 Task: Create an event for the DIY craft session.
Action: Mouse moved to (316, 297)
Screenshot: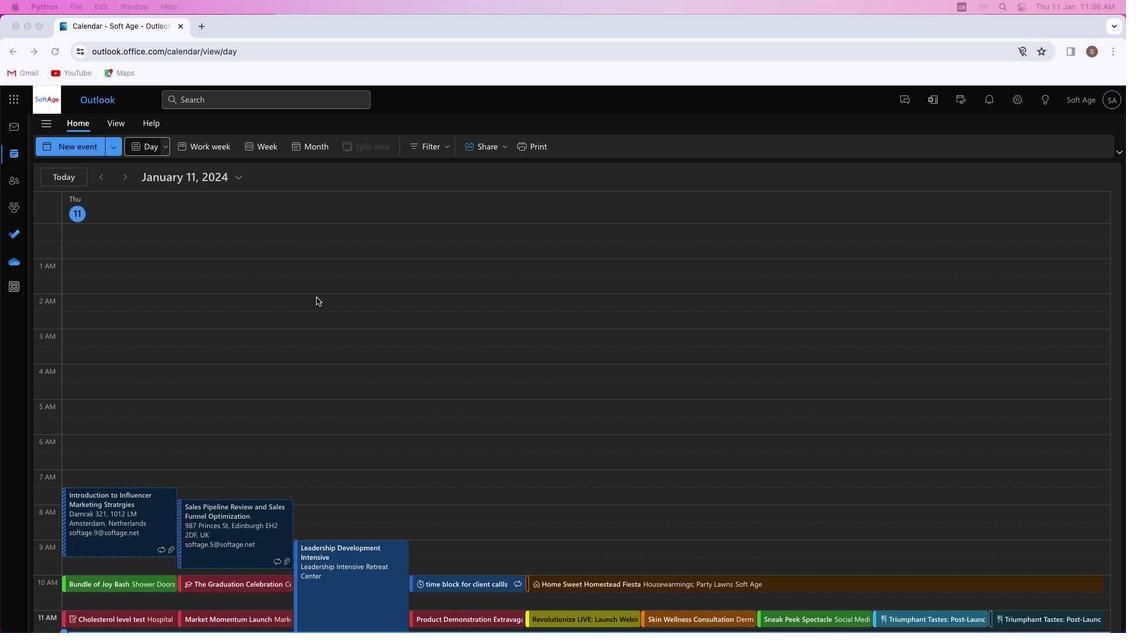 
Action: Mouse pressed left at (316, 297)
Screenshot: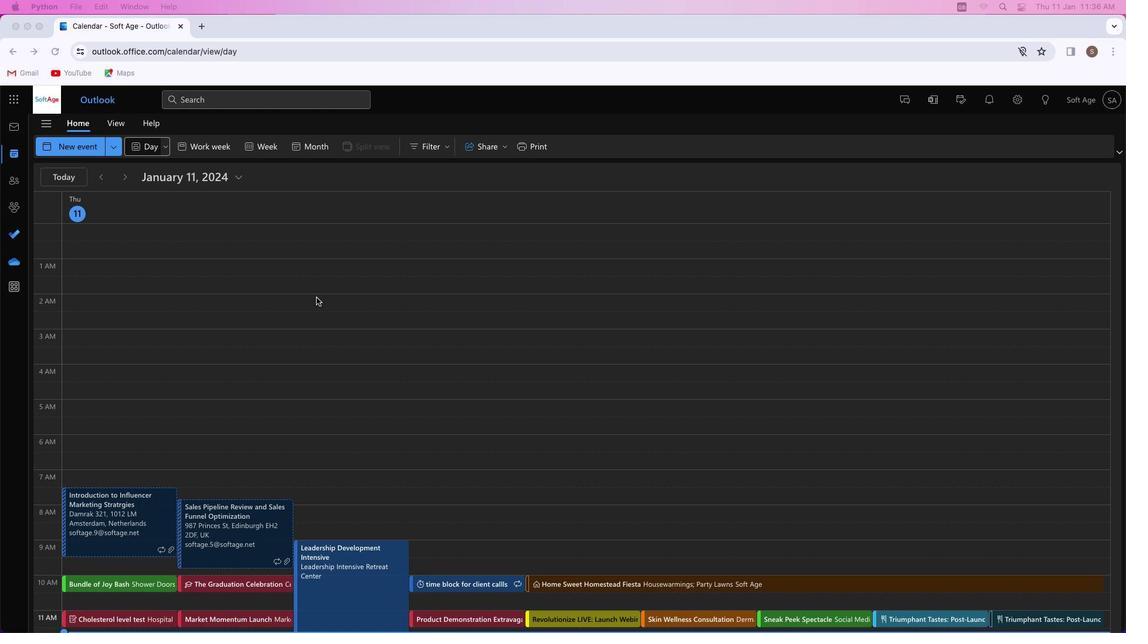 
Action: Mouse moved to (84, 145)
Screenshot: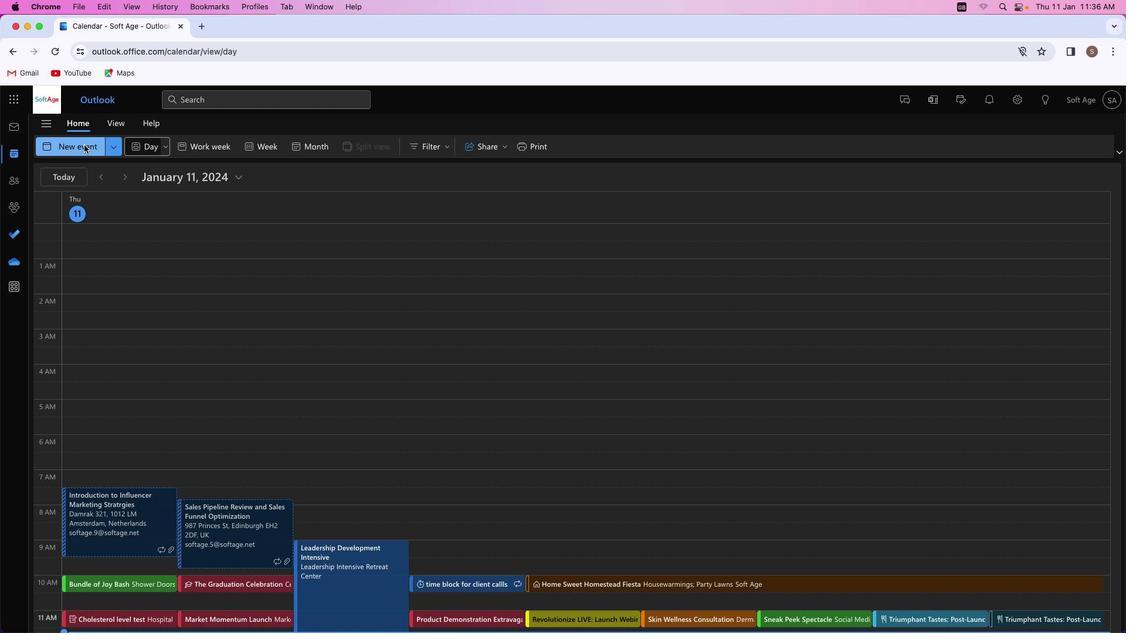 
Action: Mouse pressed left at (84, 145)
Screenshot: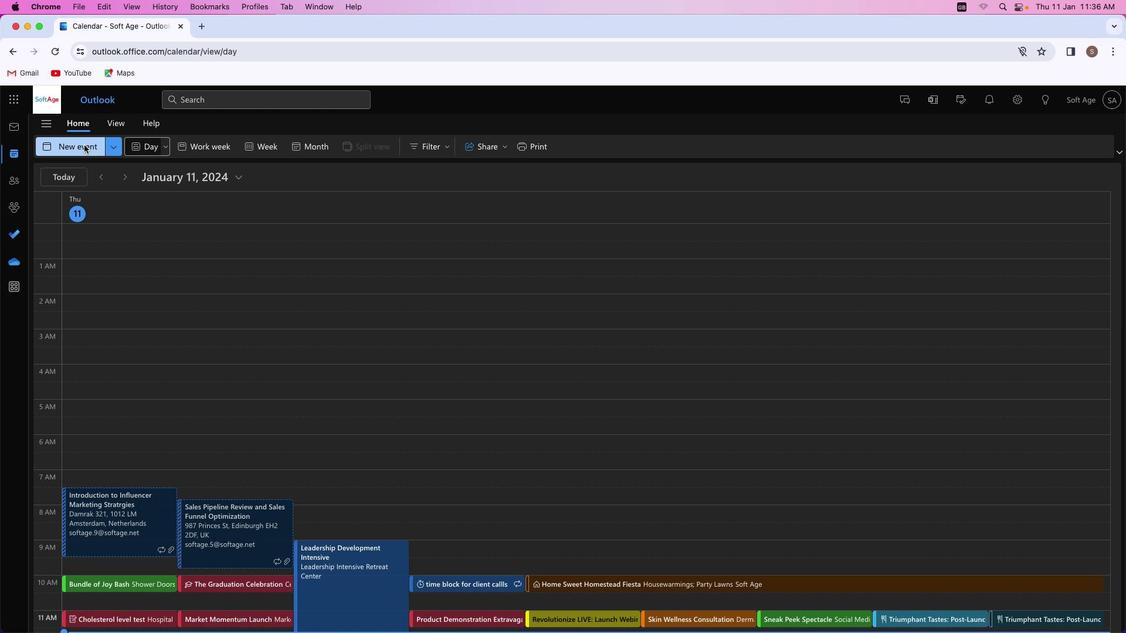 
Action: Mouse moved to (307, 213)
Screenshot: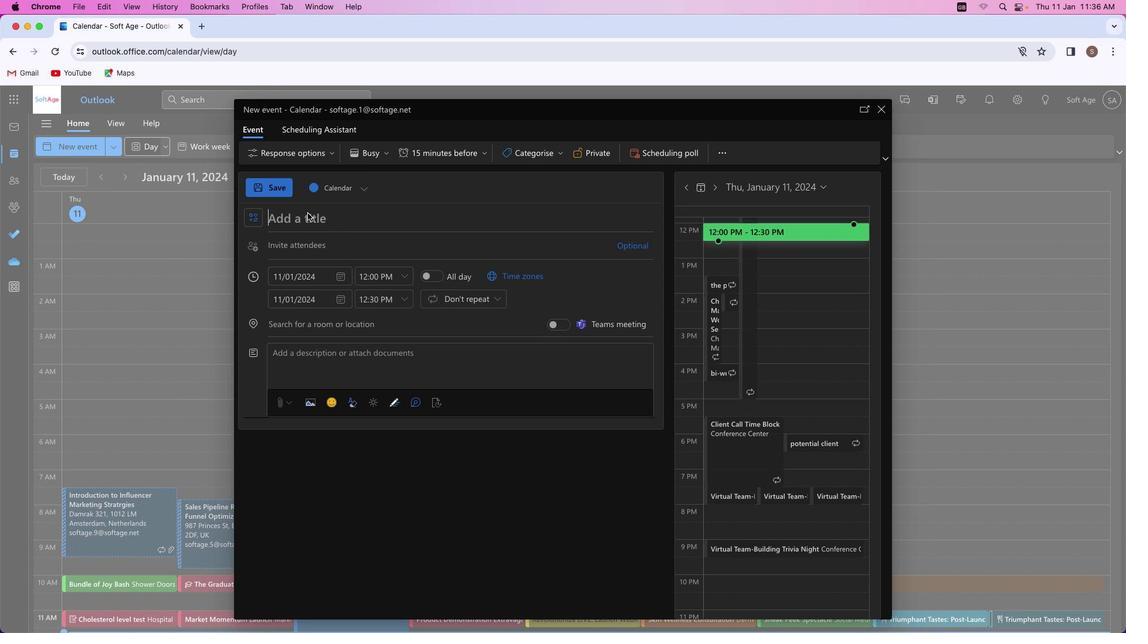 
Action: Mouse pressed left at (307, 213)
Screenshot: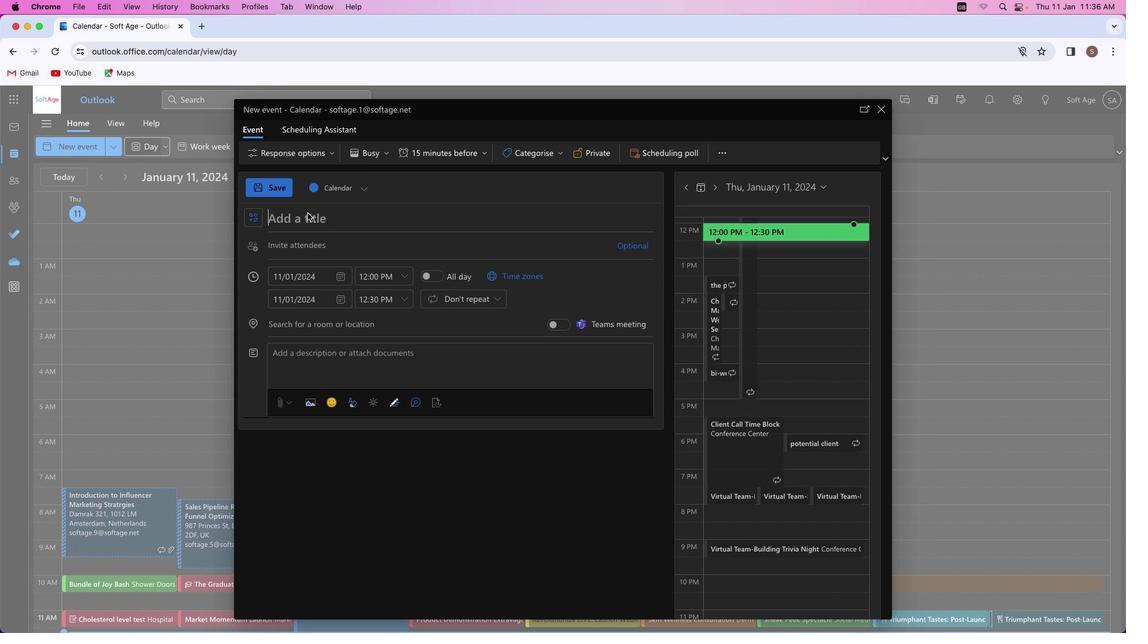 
Action: Mouse moved to (307, 215)
Screenshot: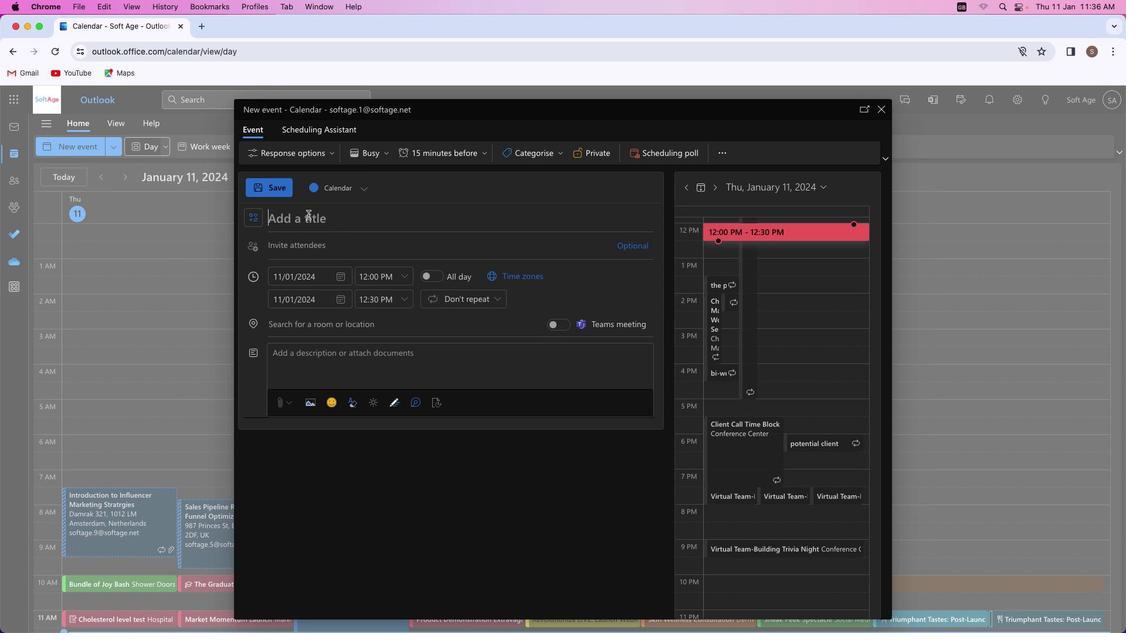 
Action: Key pressed Key.caps_lock'D''I''Y'Key.space'C'Key.caps_lock'r''a''f''t''i''n''g'Key.spaceKey.shift'E''x''t''r''a''v''a''g''a''n''z''a'
Screenshot: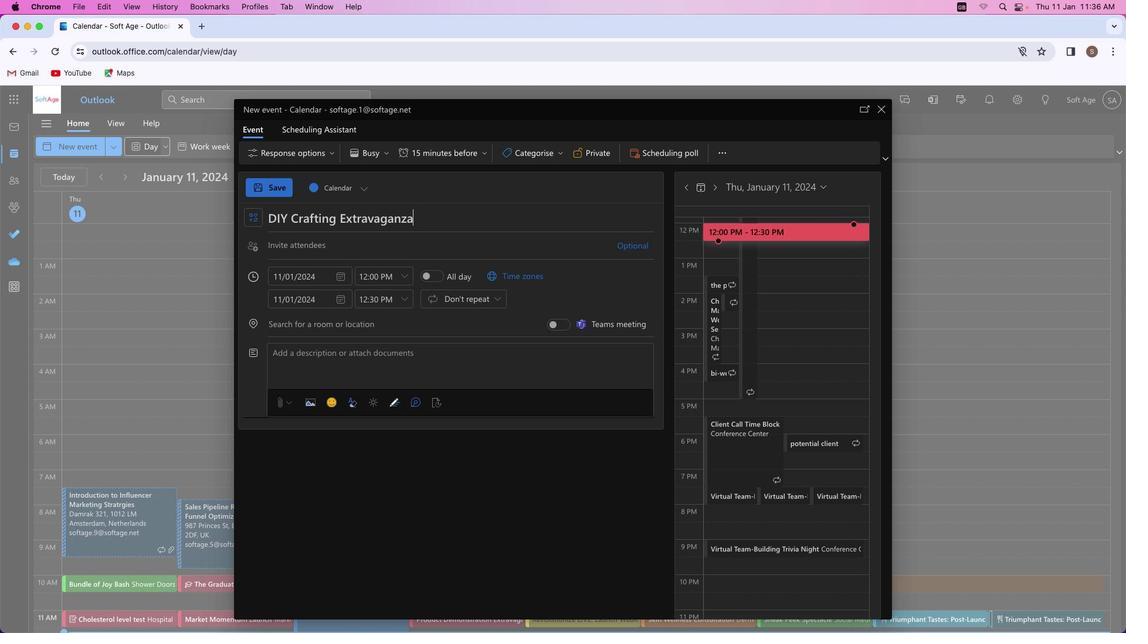
Action: Mouse moved to (305, 353)
Screenshot: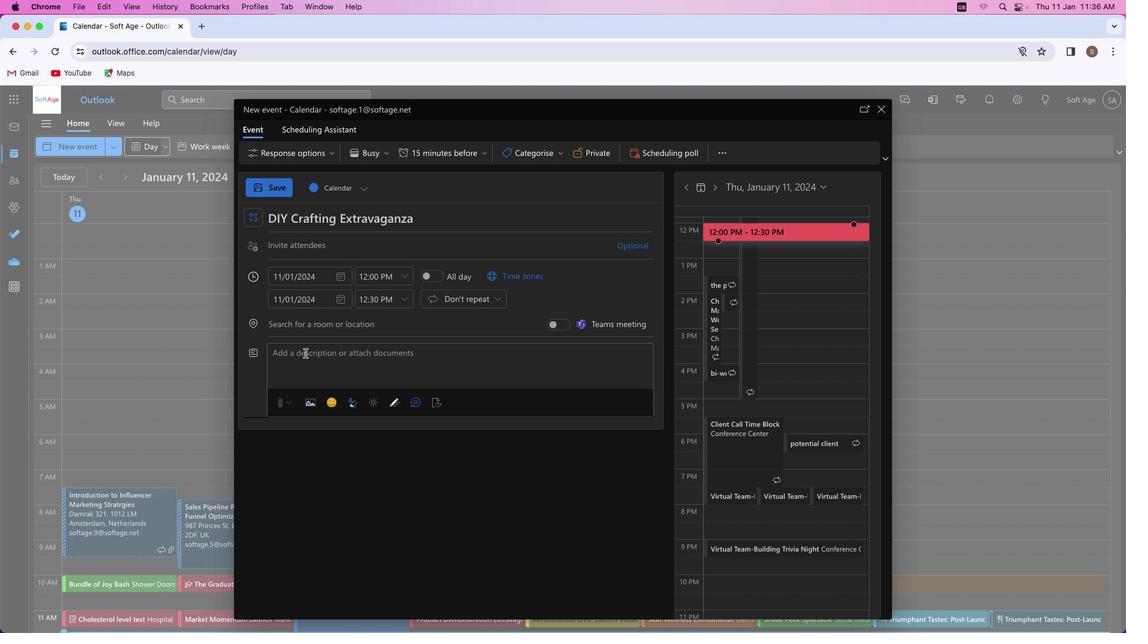 
Action: Mouse pressed left at (305, 353)
Screenshot: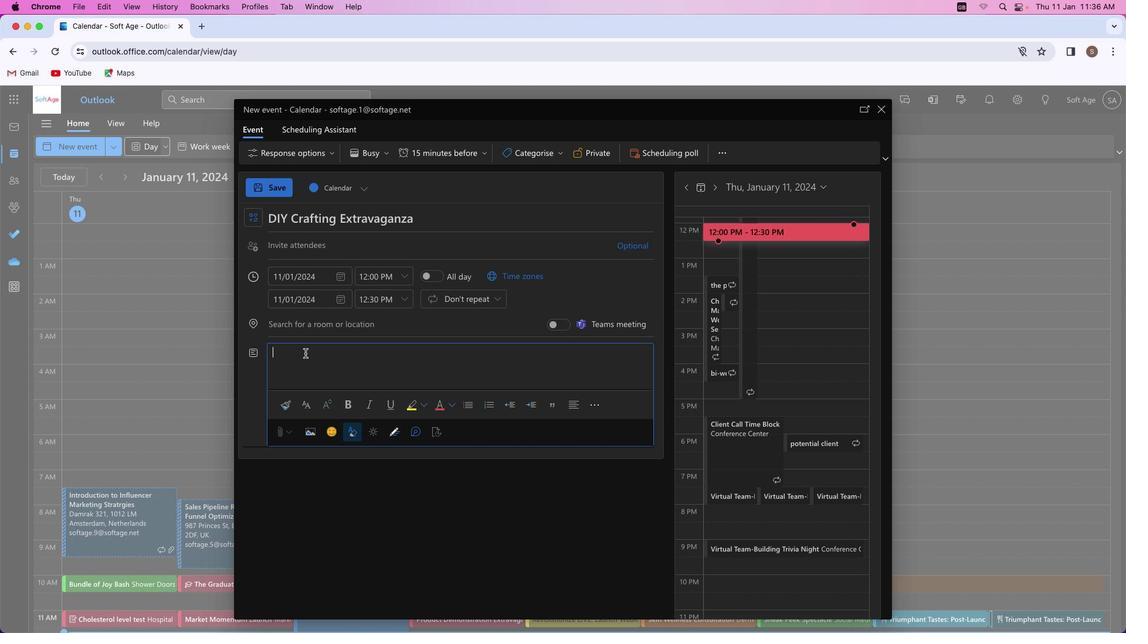 
Action: Mouse moved to (304, 353)
Screenshot: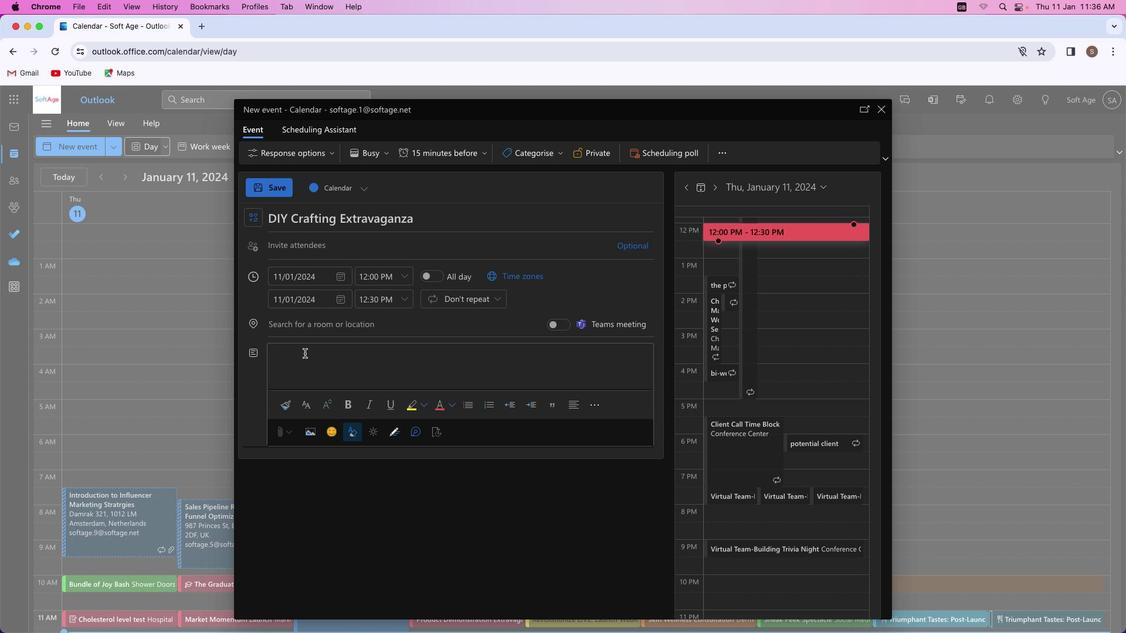 
Action: Key pressed Key.shift_r'U''n''l''e''a''s''h'Key.space'y''o''u''r'Key.space'c''r''e''a''t''i''v''i''t''y'Key.space'a''t'Key.space'y''o''u''r'Key.spaceKey.leftKey.leftKey.leftKey.leftKey.backspaceKey.rightKey.rightKey.rightKey.spaceKey.caps_lock'D''I''Y'Key.spaceKey.caps_lock'c''r''a''f''t'Key.space's''e''s''s''i''o''n'Key.shift'!'Key.spaceKey.shift_r'J''o''i''n'Key.space'i''n'Key.space't''h''e'Key.space'f''u''n'','Key.space'e''x''p''l''o''r''e'Key.space'e''n''d''l''e''s''s'Key.space'p''o''s''s''i''b''i''l''i''t''i''e''s'','Key.space'a''n''d'Key.space'c''r''a''f''t'Key.space'u''n''i''q''u''e'Key.space't''r''e''a''s''u''r''e''s''.'Key.space'a'Key.space'd''e''l''i''g''h''t''f''u''l'Key.space'e''x''p''e''r''i''e''n''c''e'Key.space'a''w''a''i''t''s'Key.space'f''o''r'Key.space'a''l''l'Key.space'c''r''a''f''t'Key.space'e''n''t''h''u''s''i''a''s''t''s'Key.shift'!'
Screenshot: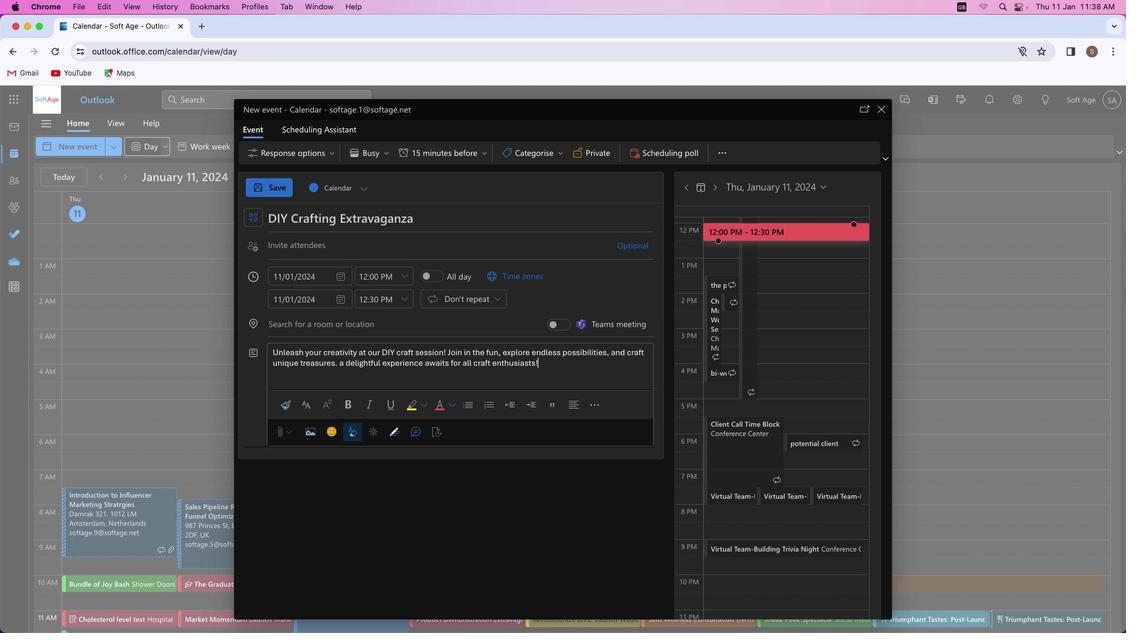 
Action: Mouse moved to (442, 352)
Screenshot: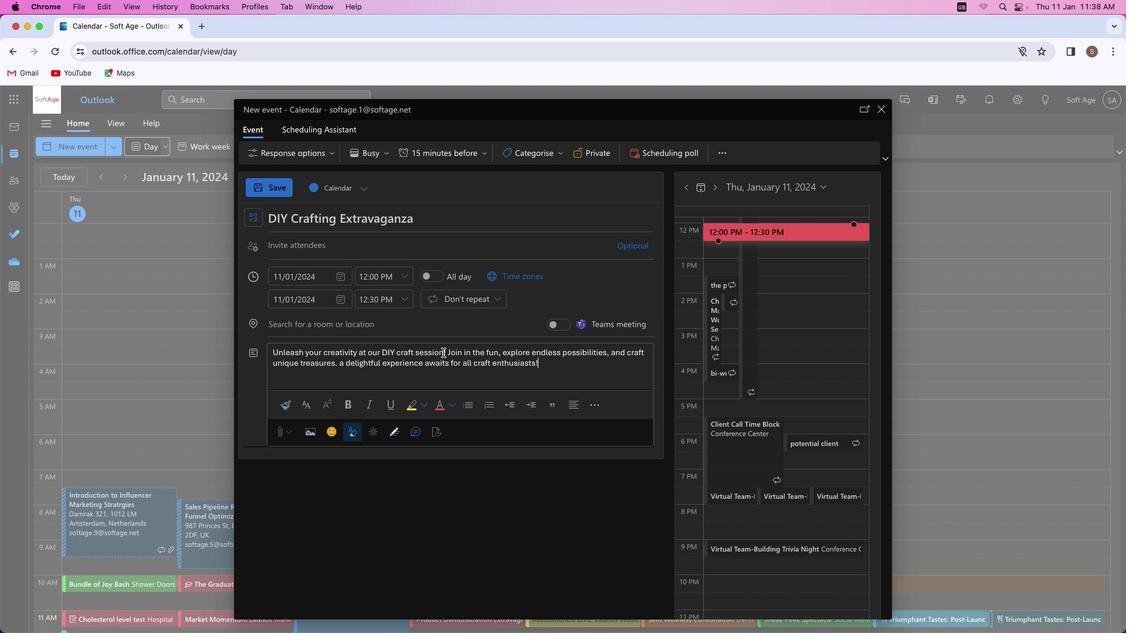 
Action: Mouse pressed left at (442, 352)
Screenshot: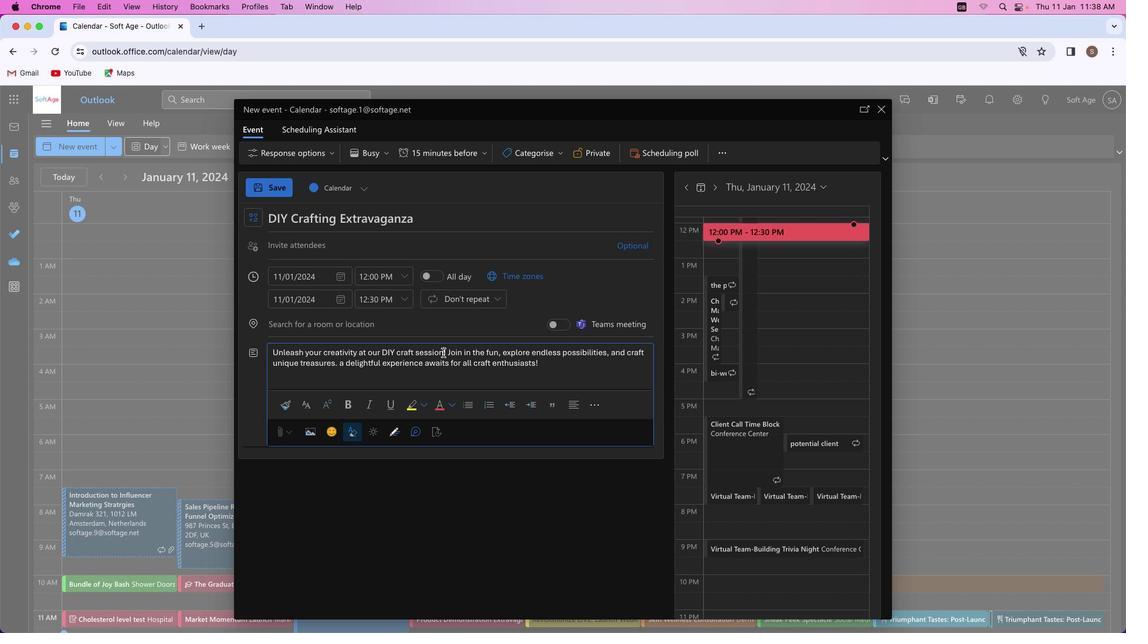 
Action: Mouse moved to (344, 402)
Screenshot: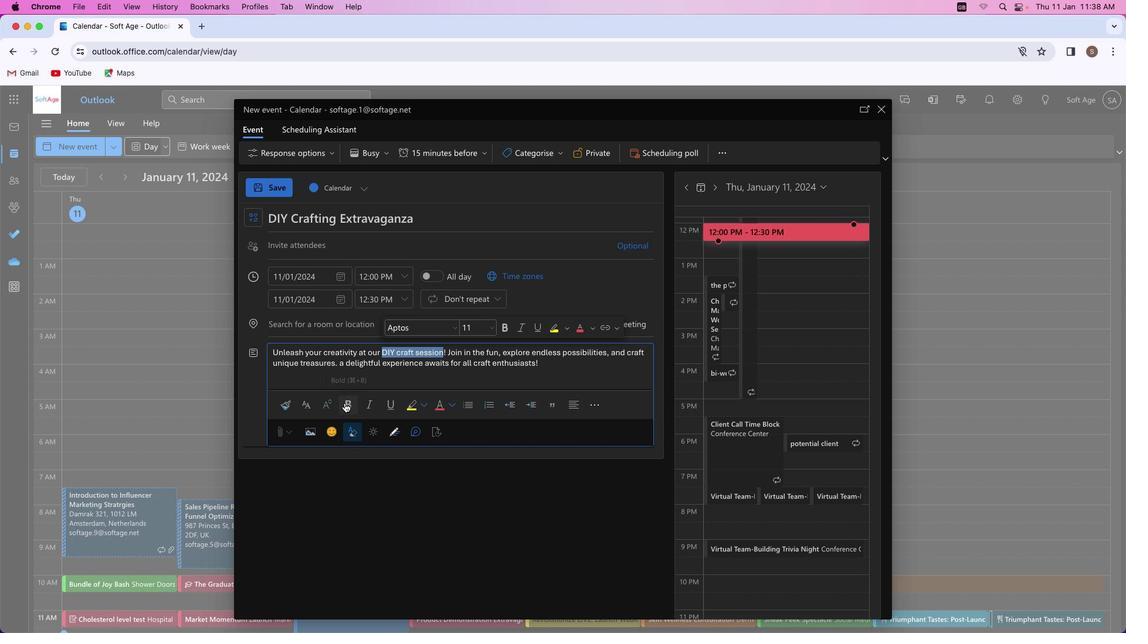 
Action: Mouse pressed left at (344, 402)
Screenshot: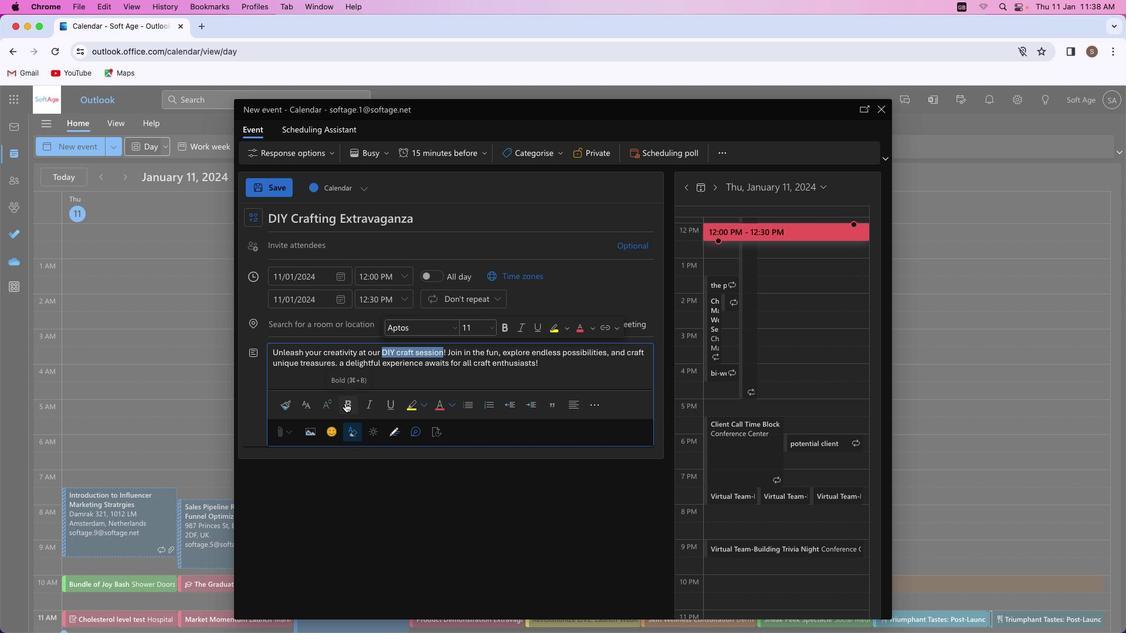 
Action: Mouse moved to (367, 406)
Screenshot: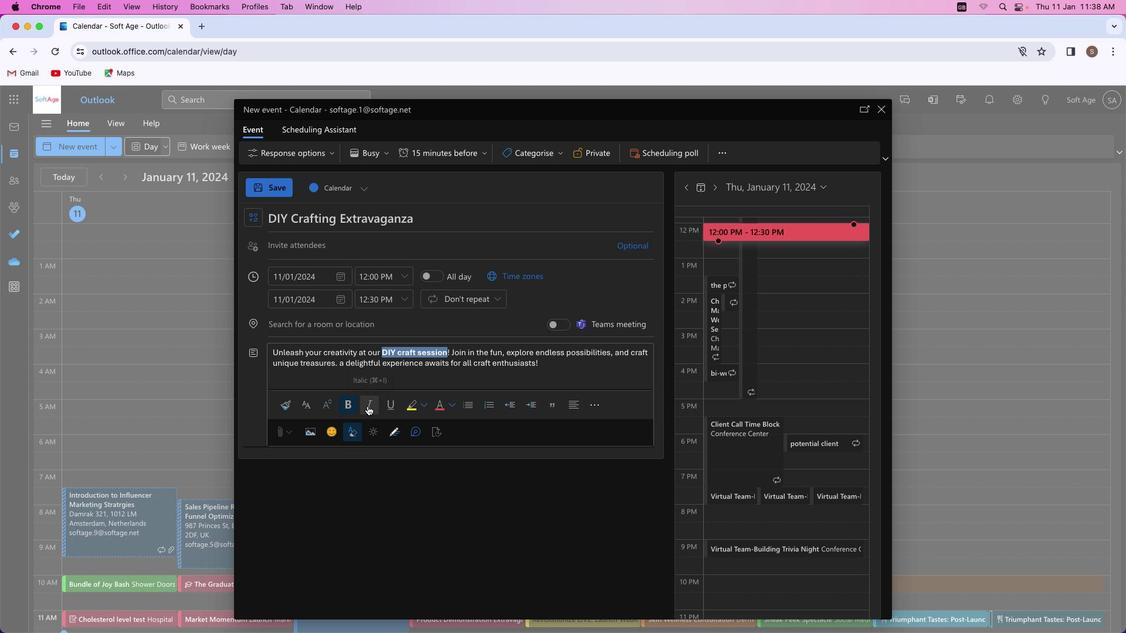 
Action: Mouse pressed left at (367, 406)
Screenshot: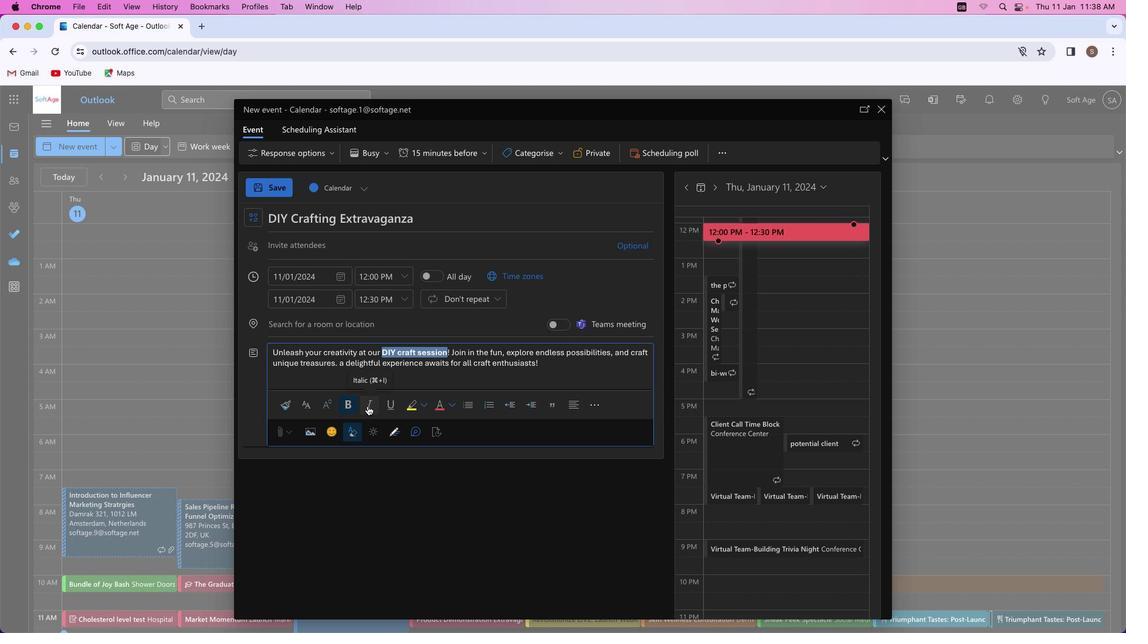 
Action: Mouse moved to (454, 406)
Screenshot: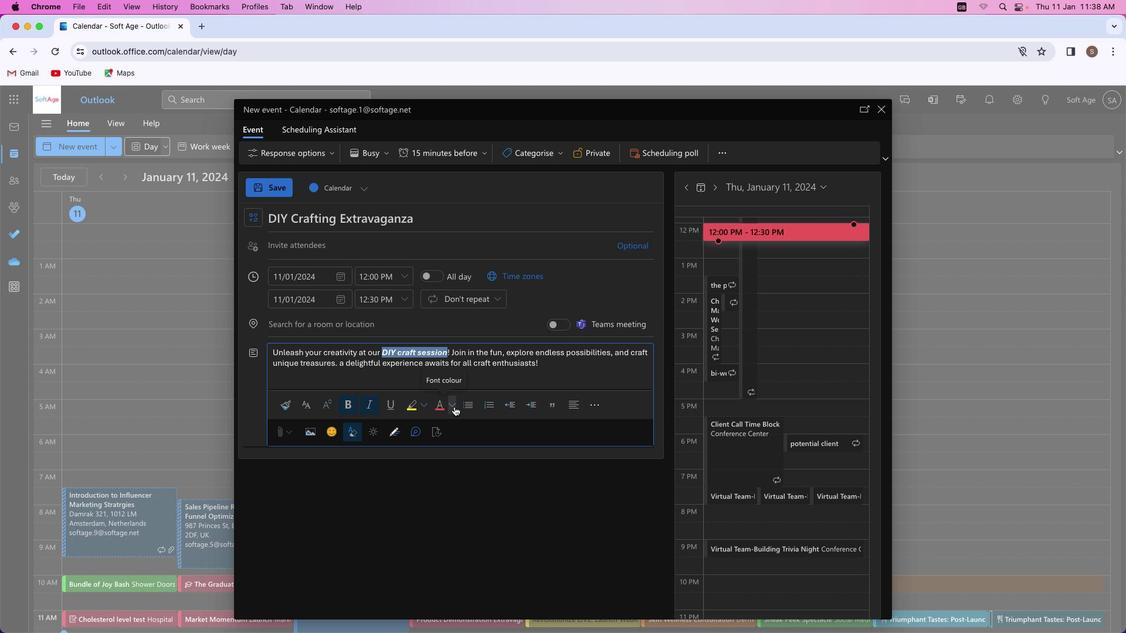
Action: Mouse pressed left at (454, 406)
Screenshot: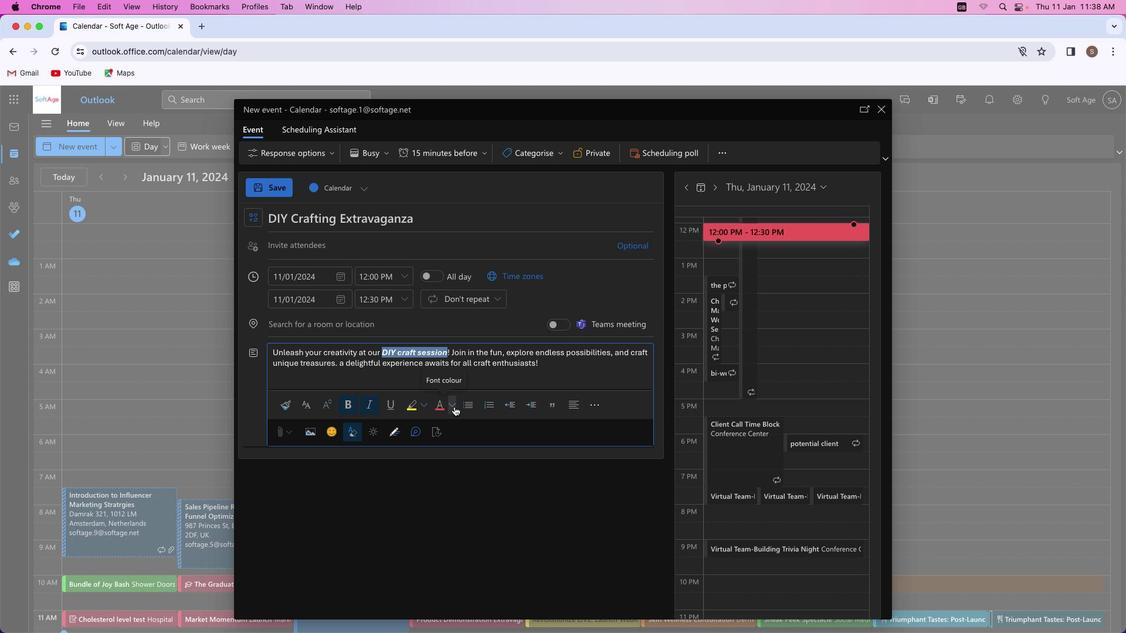 
Action: Mouse moved to (444, 433)
Screenshot: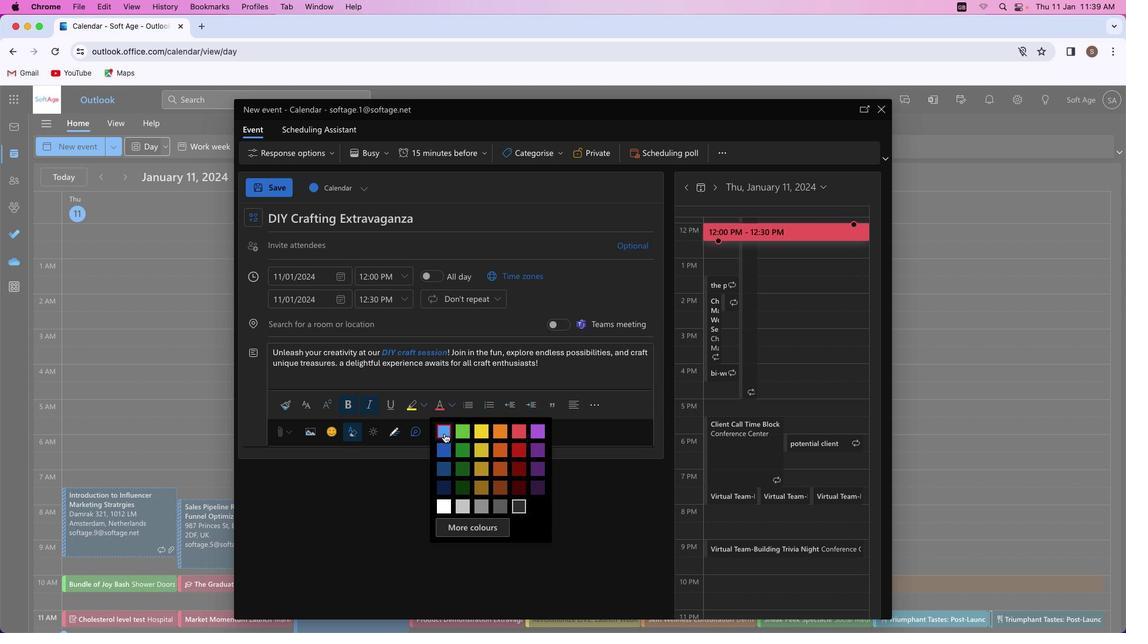 
Action: Mouse pressed left at (444, 433)
Screenshot: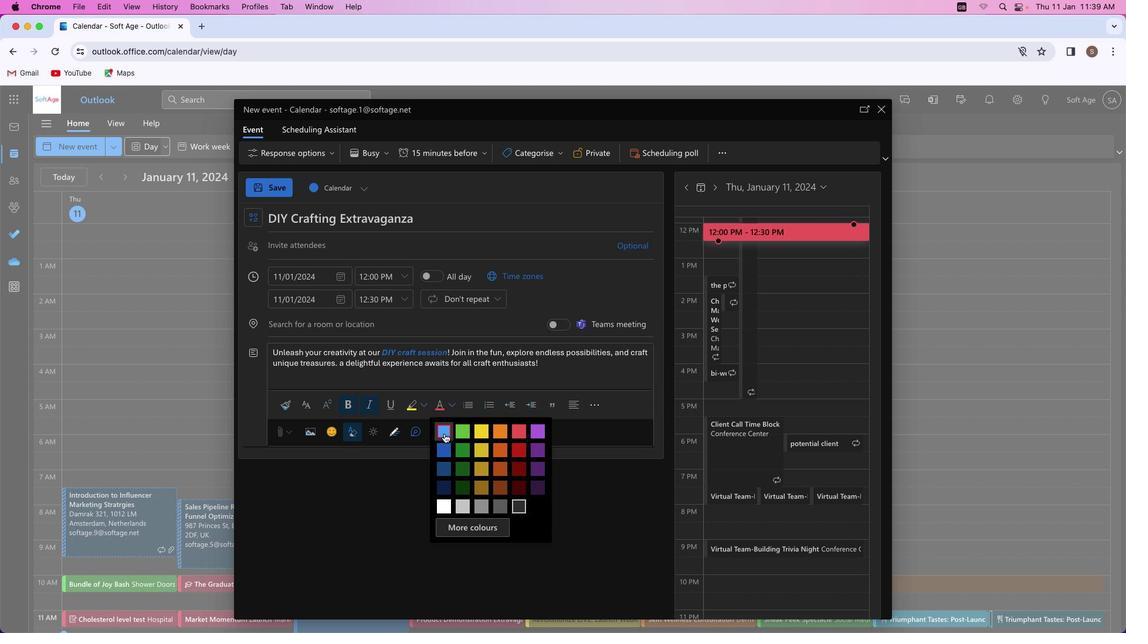 
Action: Mouse moved to (550, 353)
Screenshot: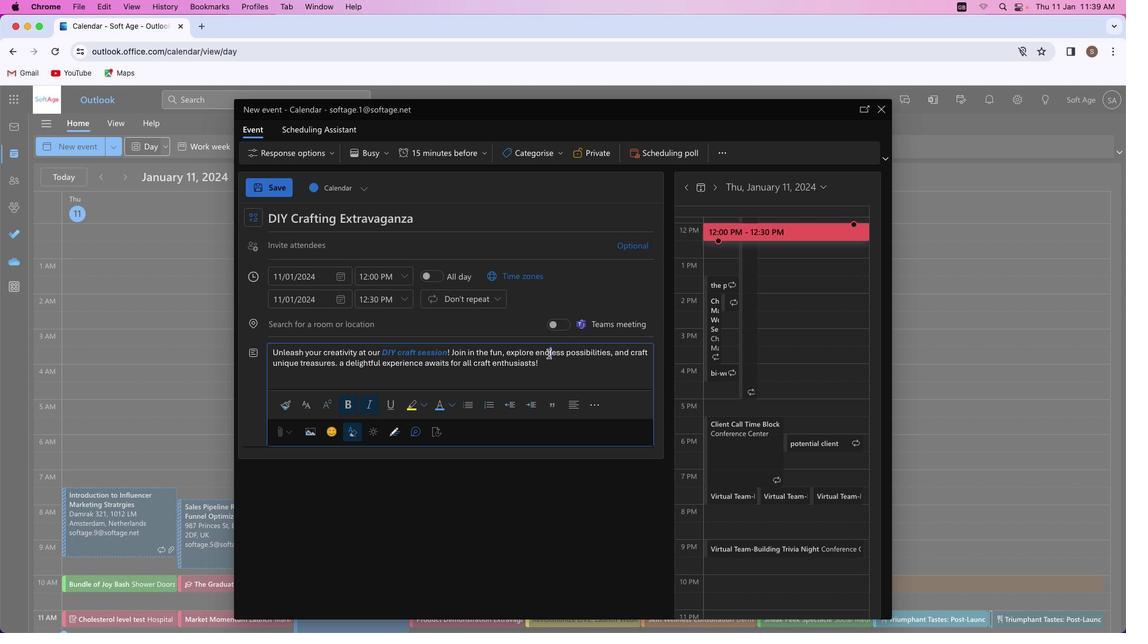 
Action: Mouse pressed left at (550, 353)
Screenshot: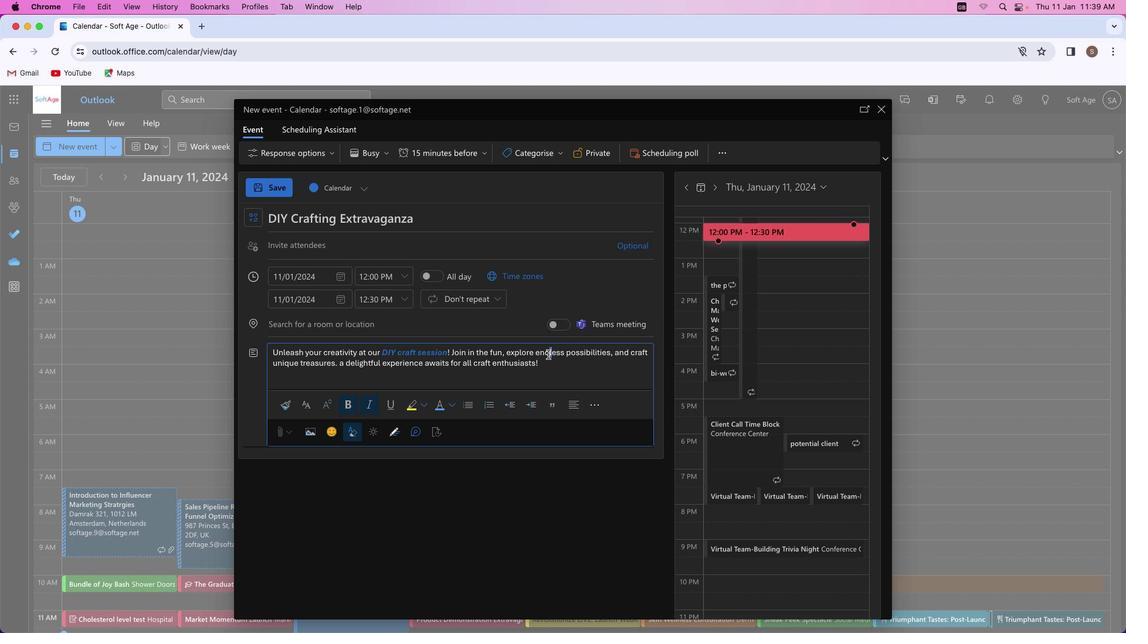 
Action: Mouse moved to (540, 365)
Screenshot: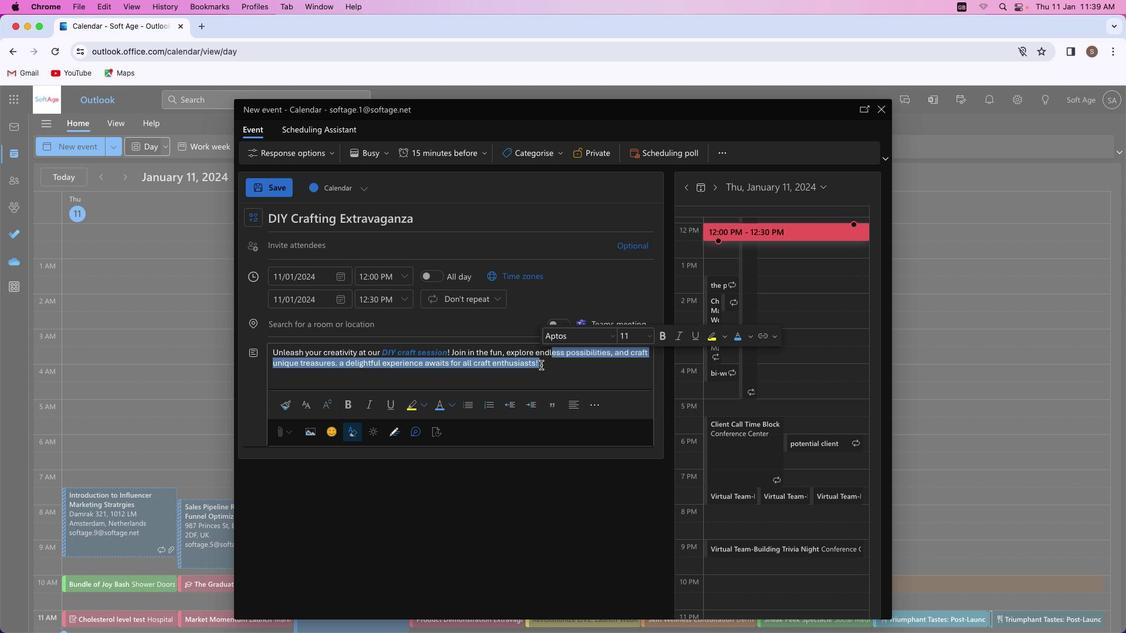 
Action: Mouse pressed left at (540, 365)
Screenshot: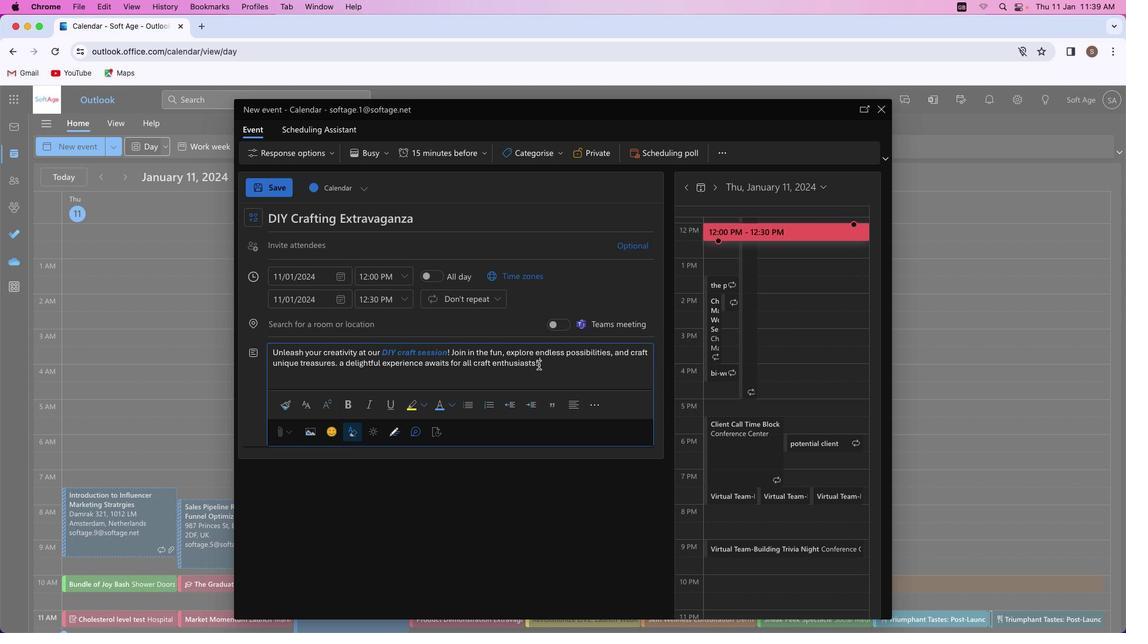 
Action: Mouse moved to (331, 404)
Screenshot: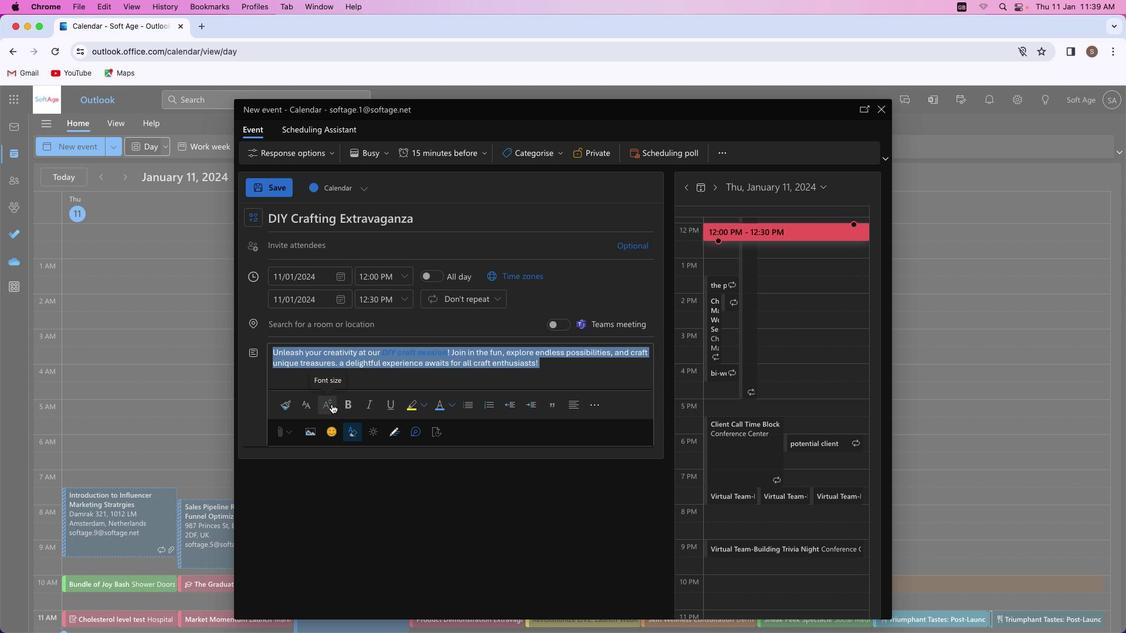 
Action: Mouse pressed left at (331, 404)
Screenshot: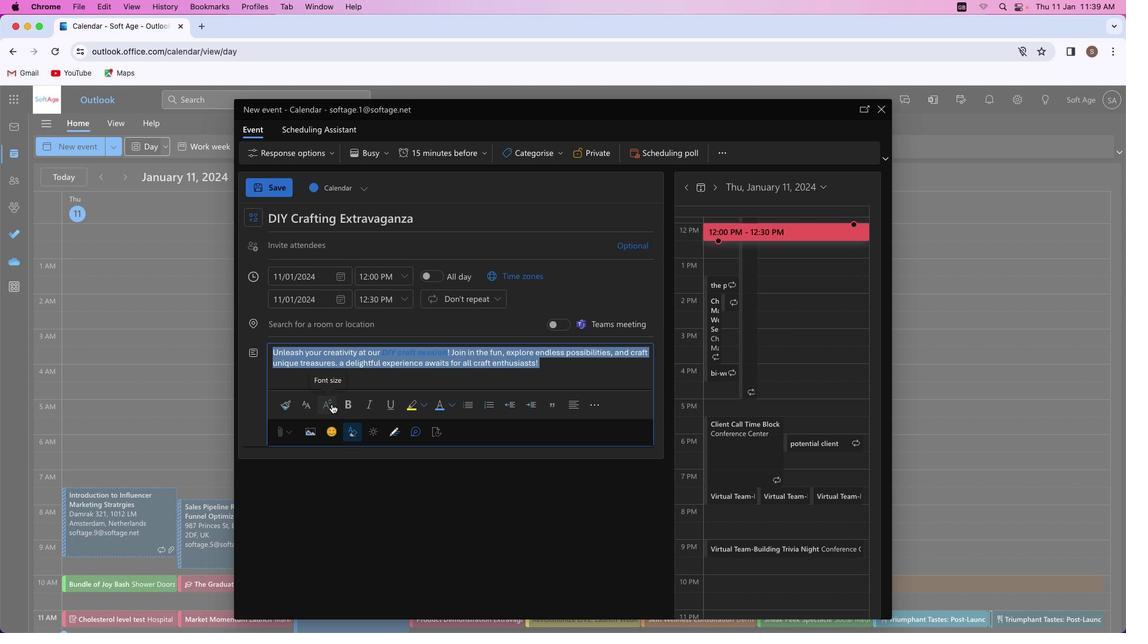 
Action: Mouse moved to (341, 512)
Screenshot: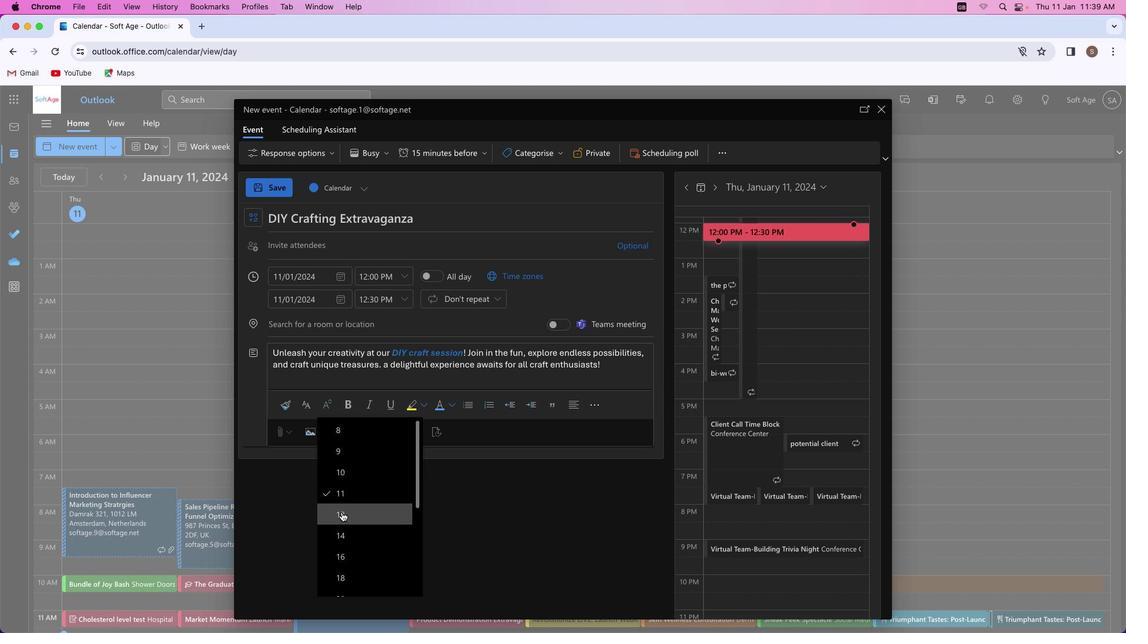 
Action: Mouse pressed left at (341, 512)
Screenshot: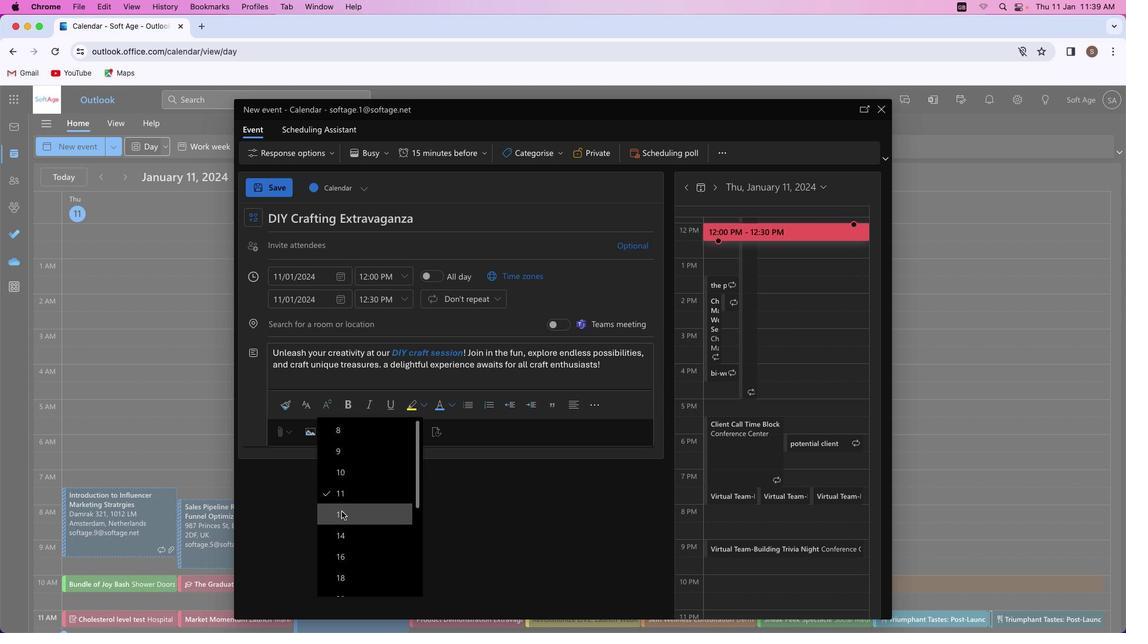 
Action: Mouse moved to (424, 405)
Screenshot: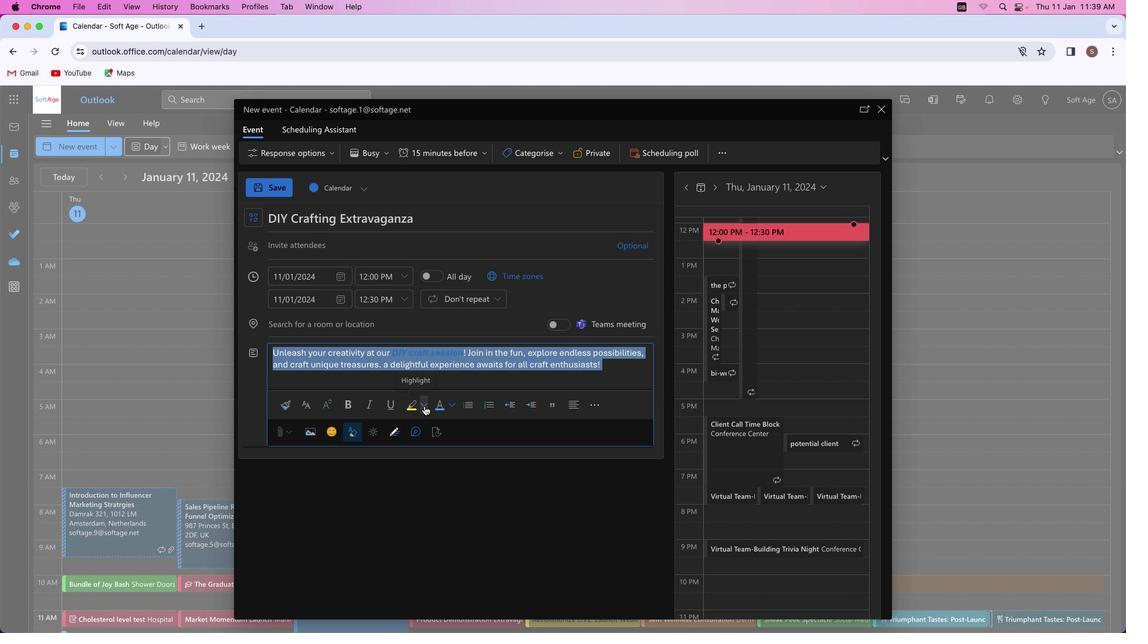 
Action: Mouse pressed left at (424, 405)
Screenshot: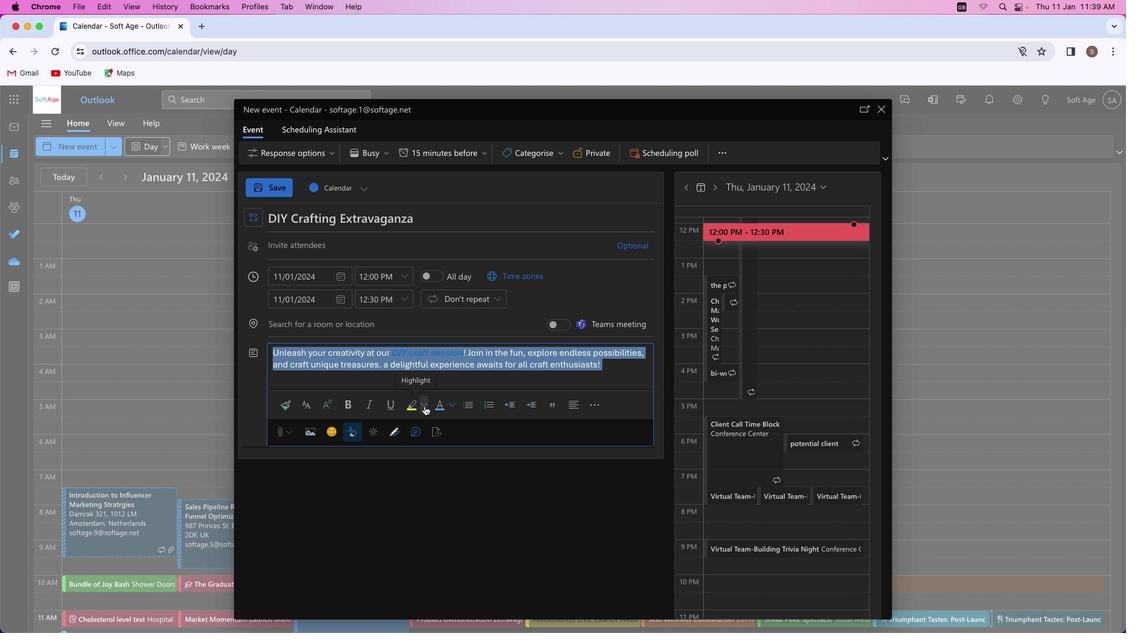
Action: Mouse moved to (418, 453)
Screenshot: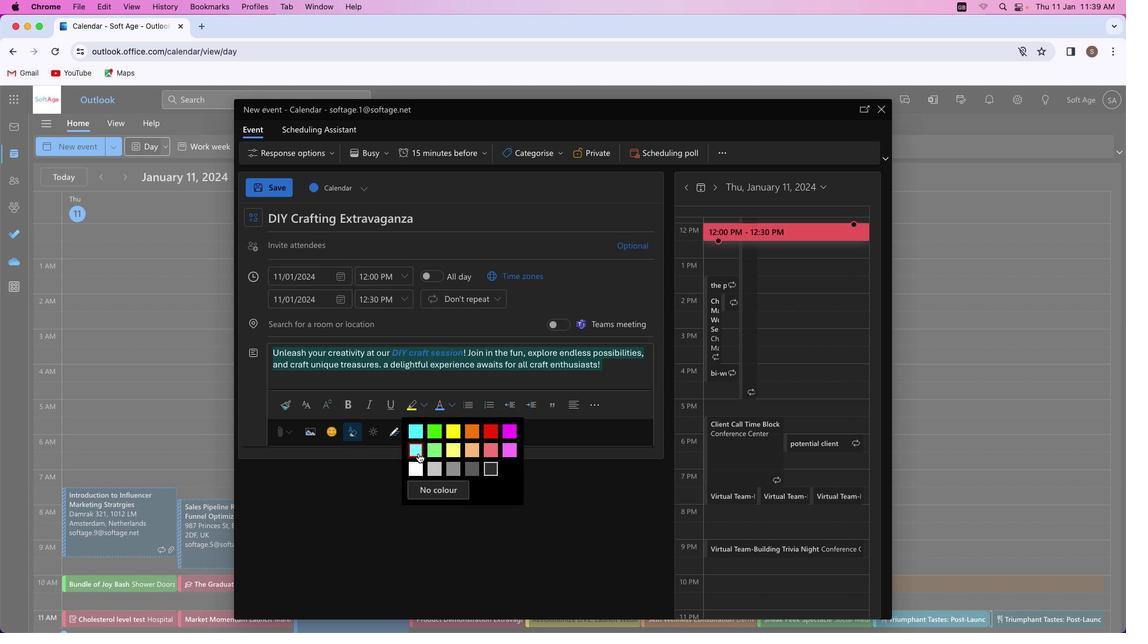 
Action: Mouse pressed left at (418, 453)
Screenshot: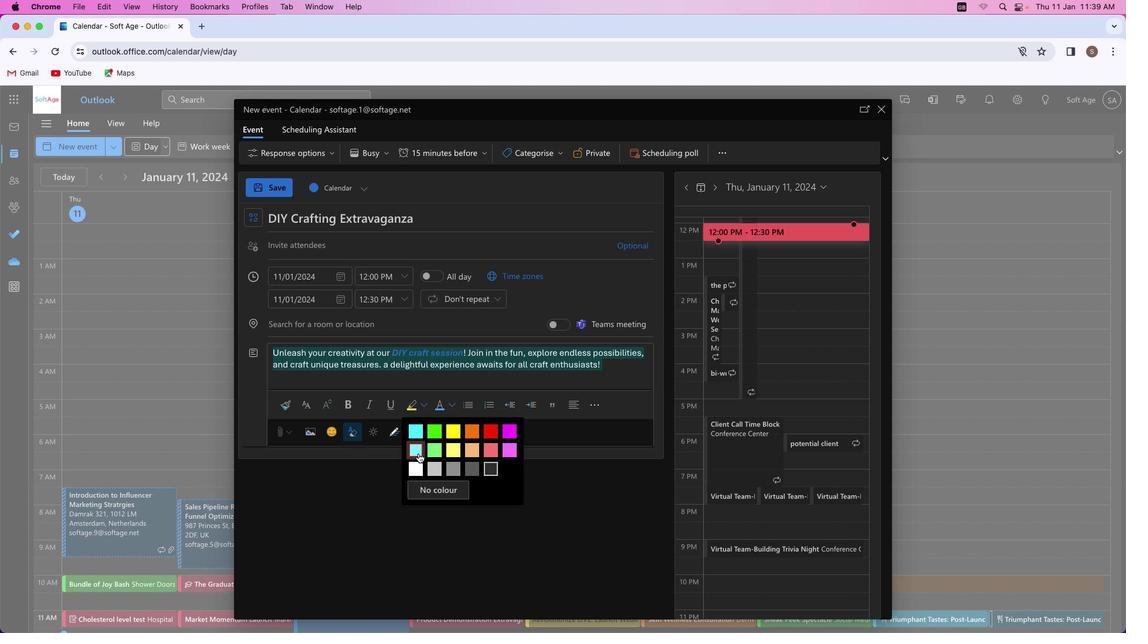 
Action: Mouse moved to (571, 368)
Screenshot: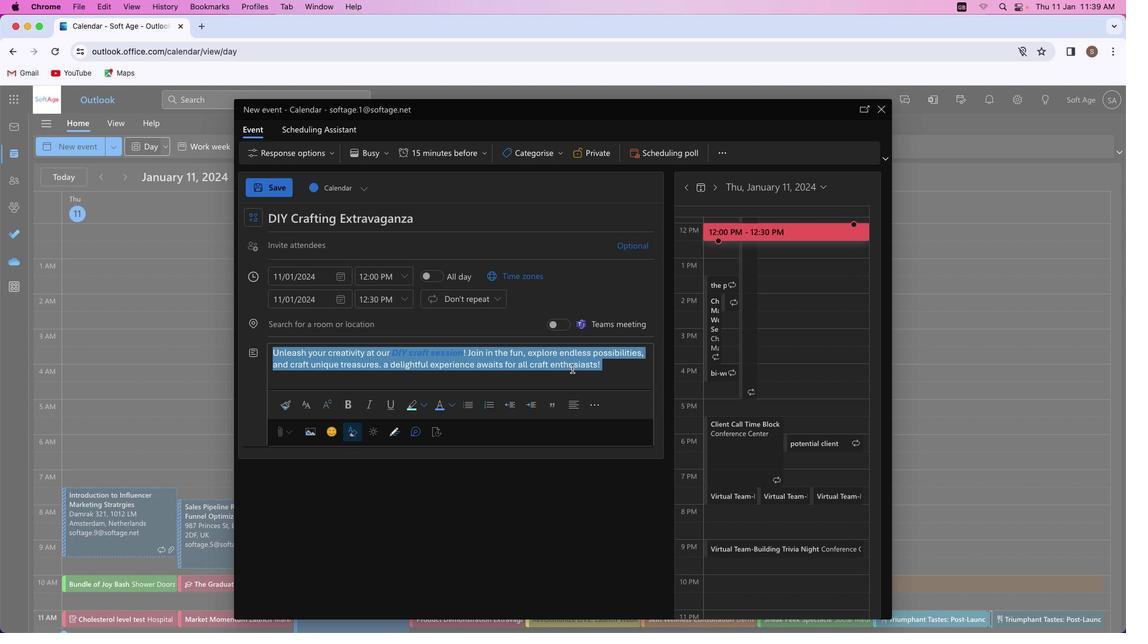 
Action: Mouse pressed left at (571, 368)
Screenshot: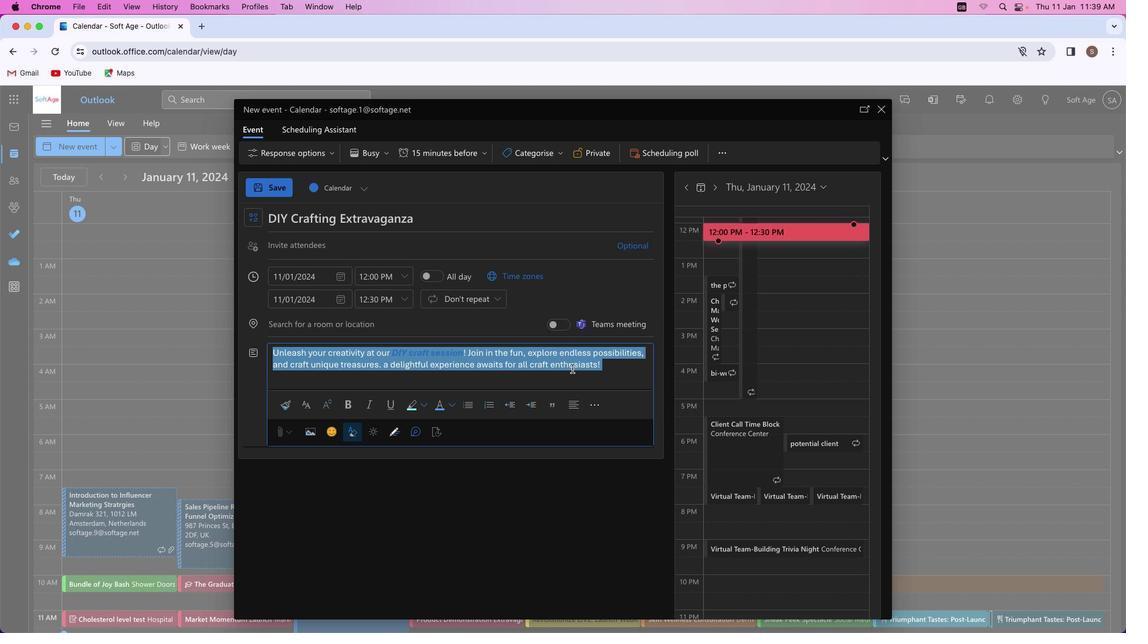 
Action: Mouse moved to (319, 326)
Screenshot: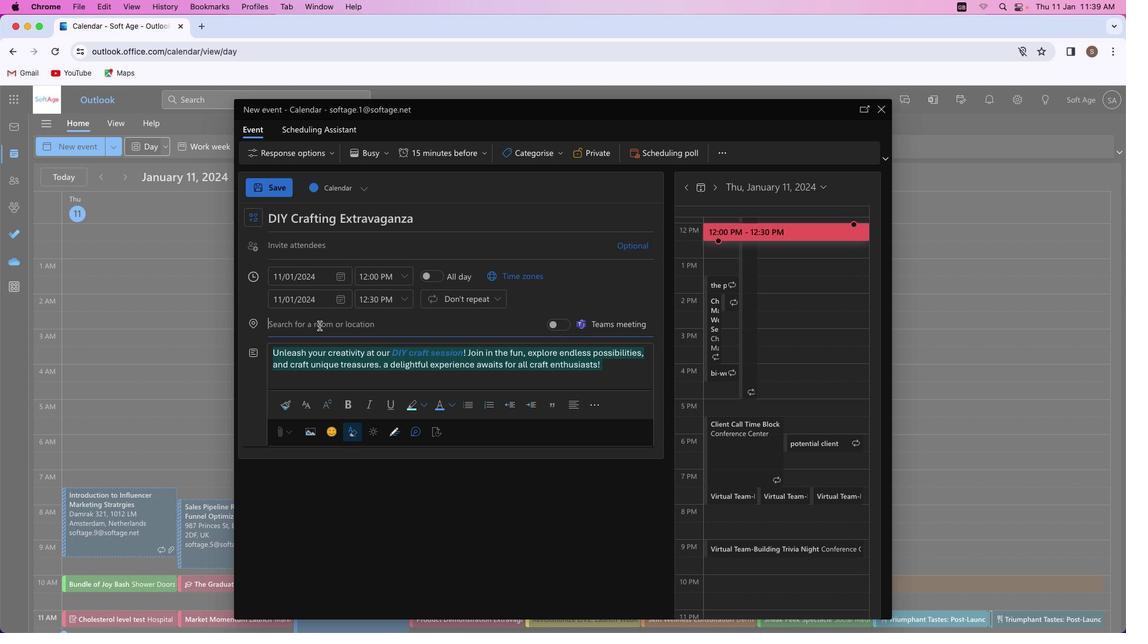 
Action: Mouse pressed left at (319, 326)
Screenshot: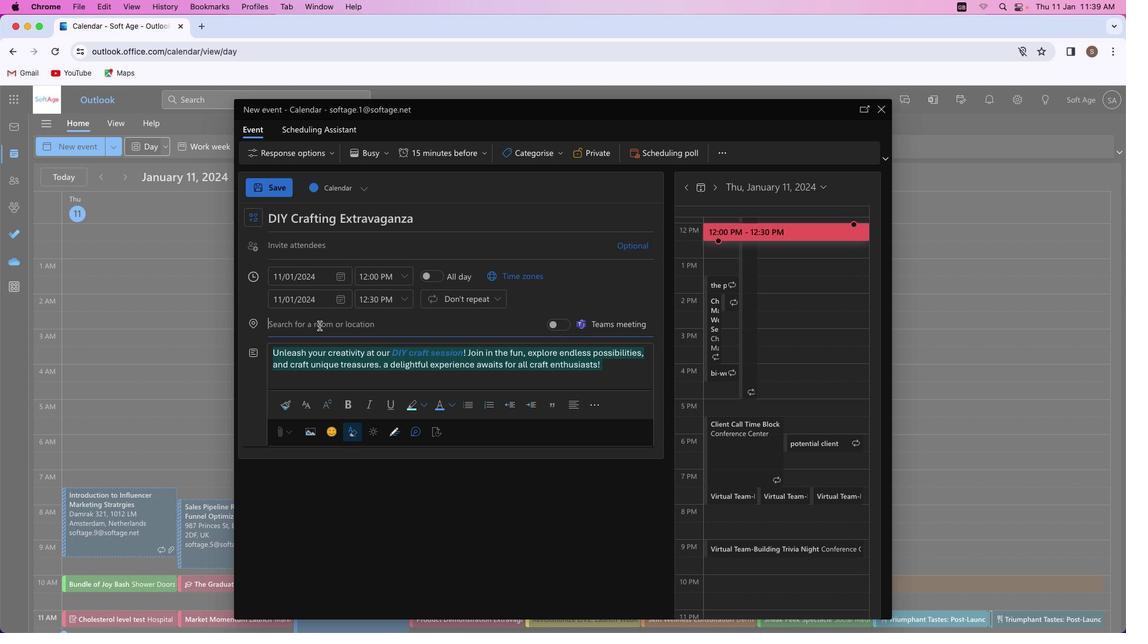 
Action: Mouse moved to (319, 326)
Screenshot: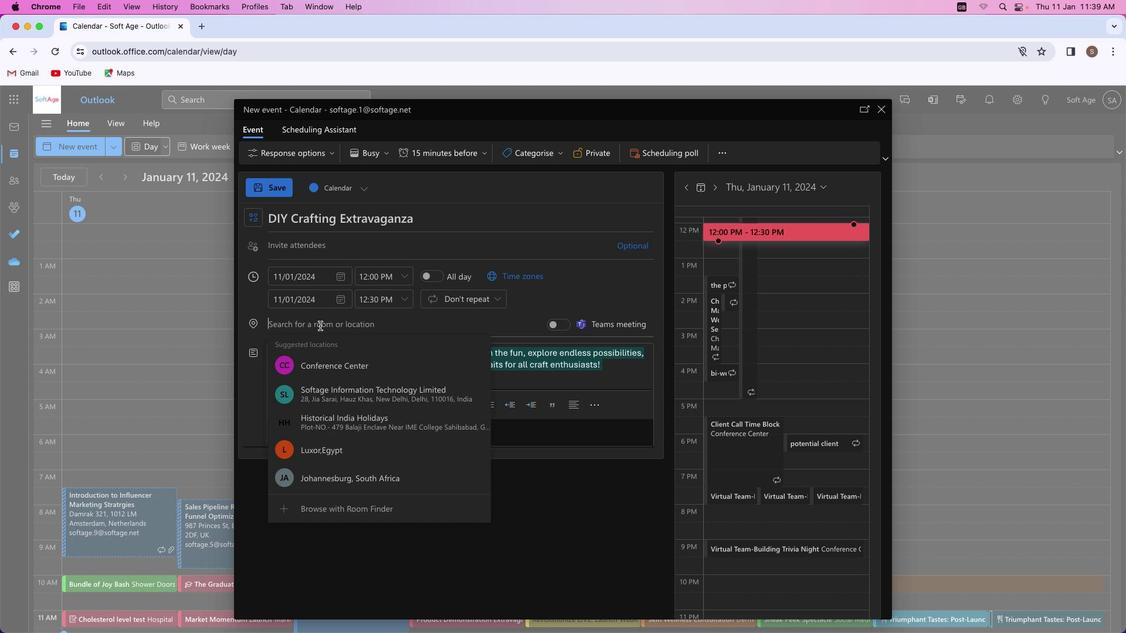 
Action: Key pressed Key.caps_lock'D''I''Y'
Screenshot: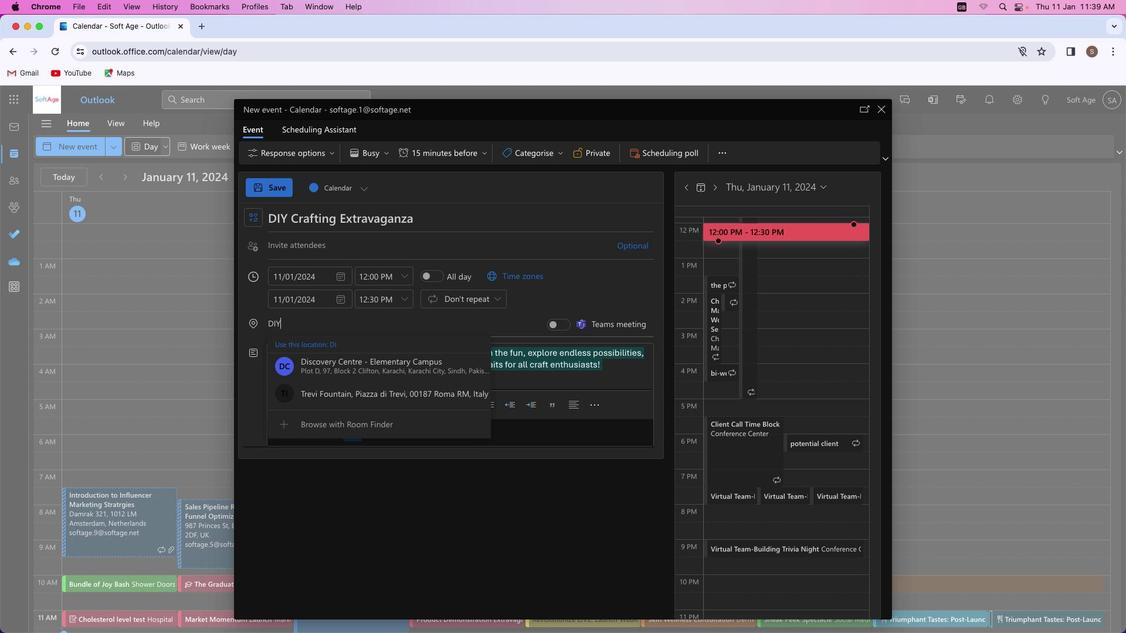 
Action: Mouse moved to (320, 326)
Screenshot: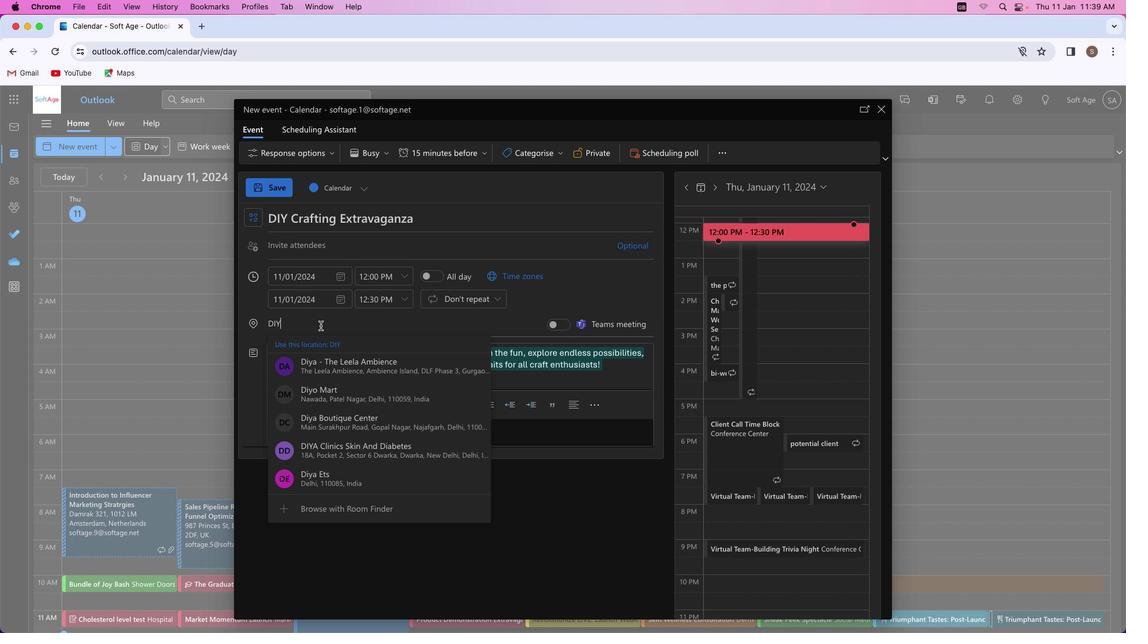 
Action: Key pressed Key.space'C''R'
Screenshot: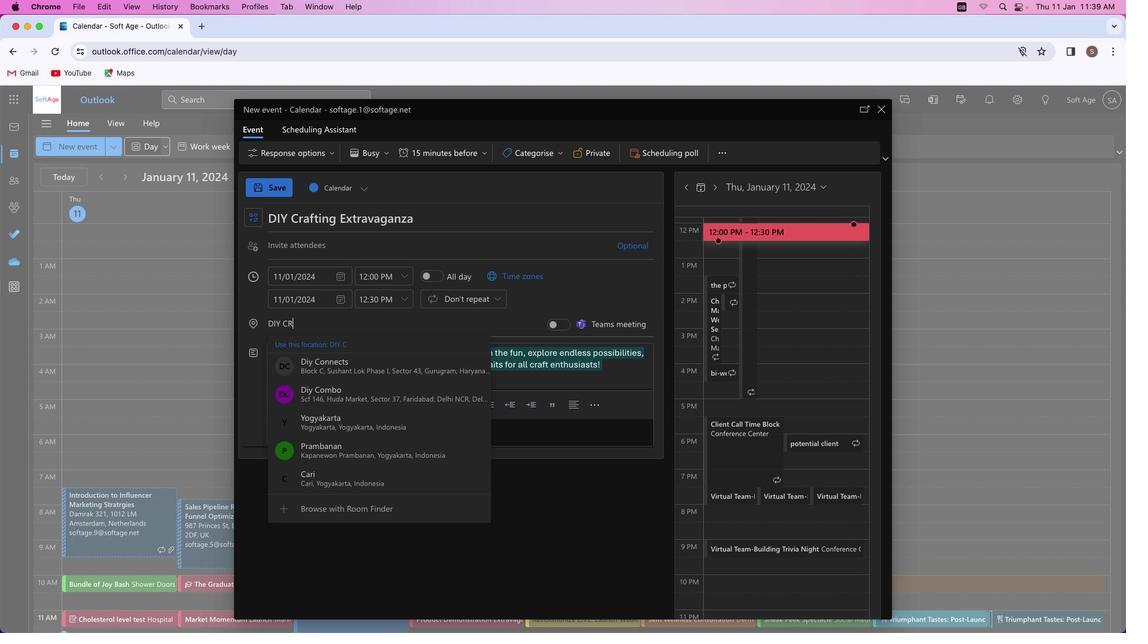 
Action: Mouse moved to (347, 446)
Screenshot: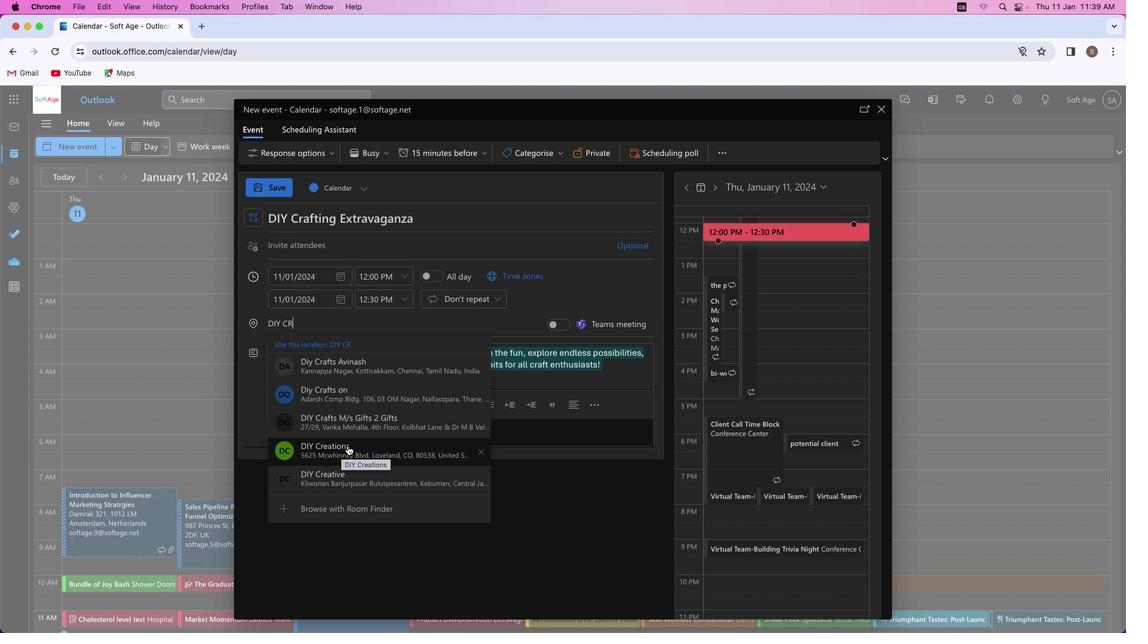 
Action: Mouse pressed left at (347, 446)
Screenshot: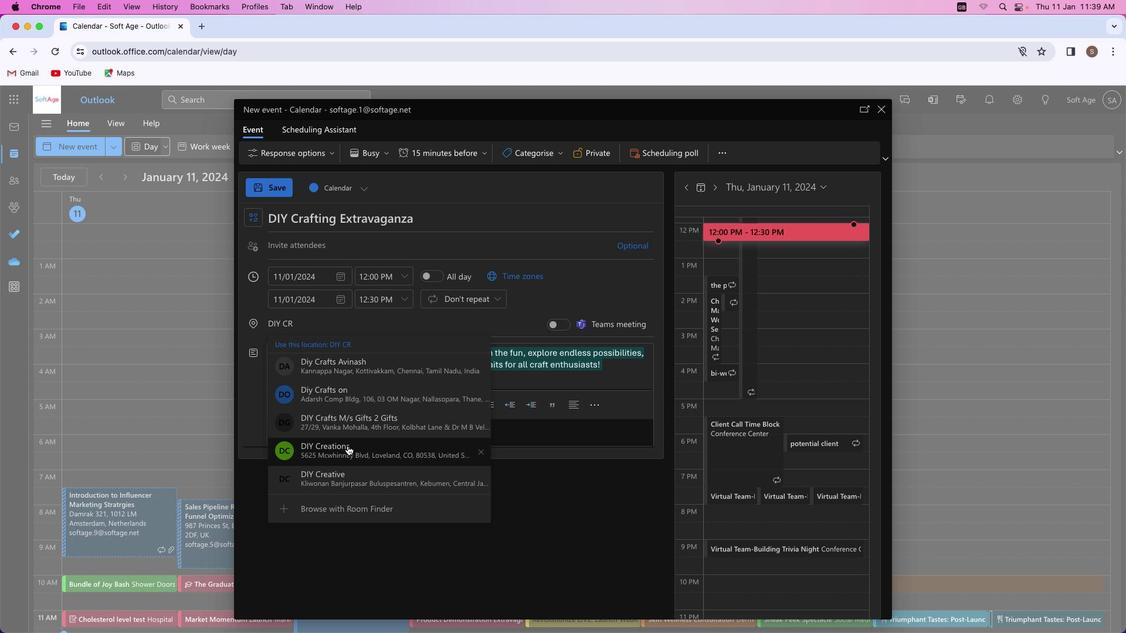 
Action: Mouse moved to (310, 245)
Screenshot: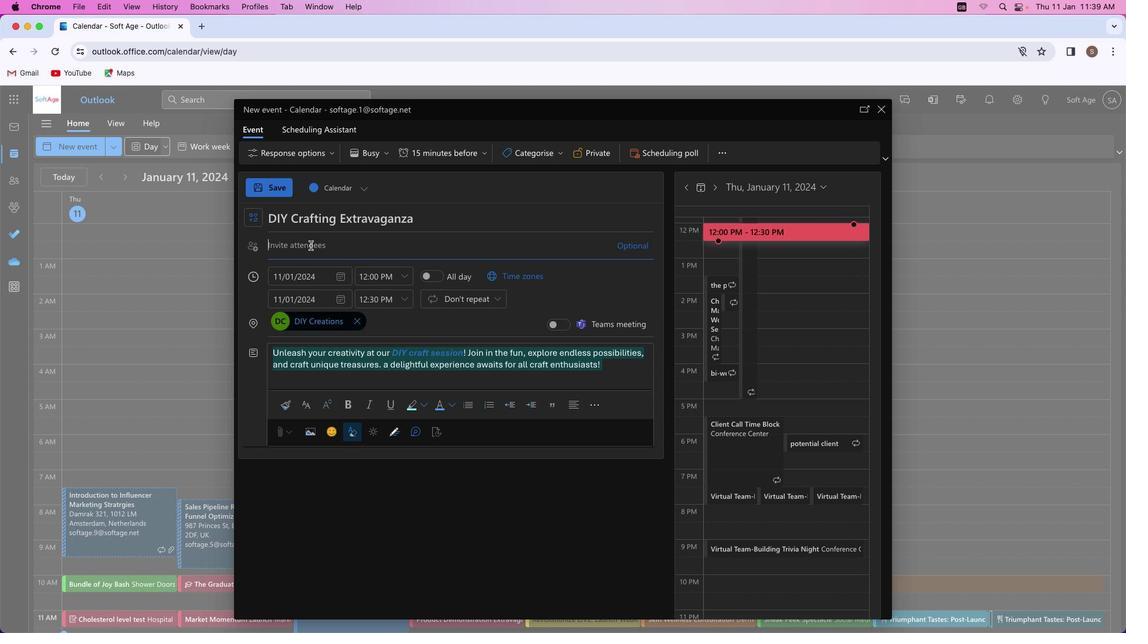 
Action: Mouse pressed left at (310, 245)
Screenshot: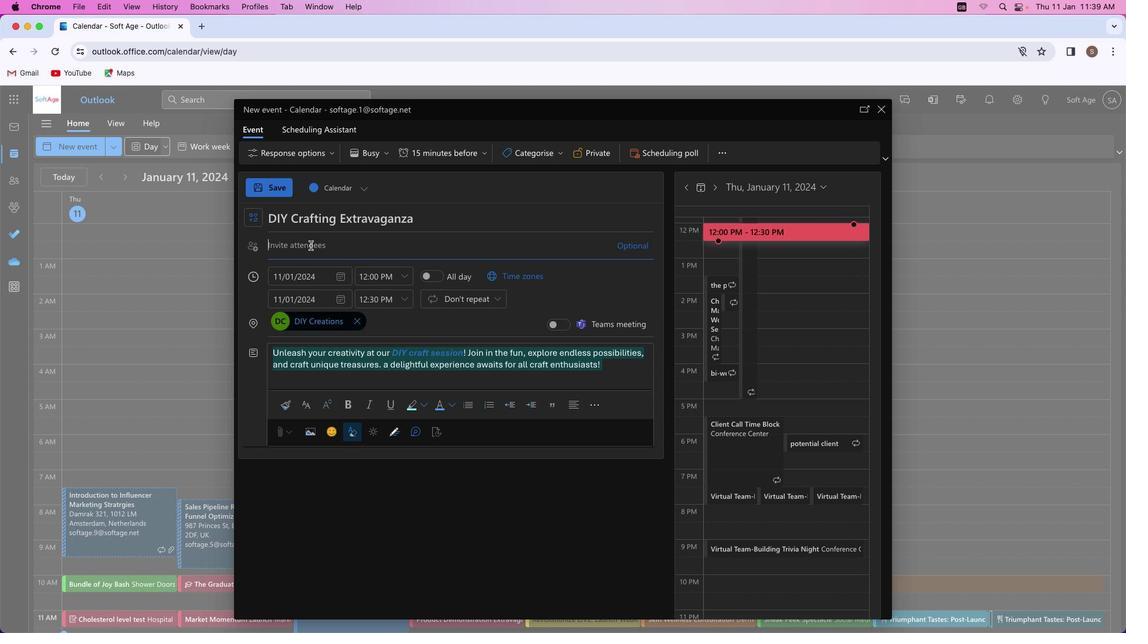 
Action: Mouse moved to (310, 245)
Screenshot: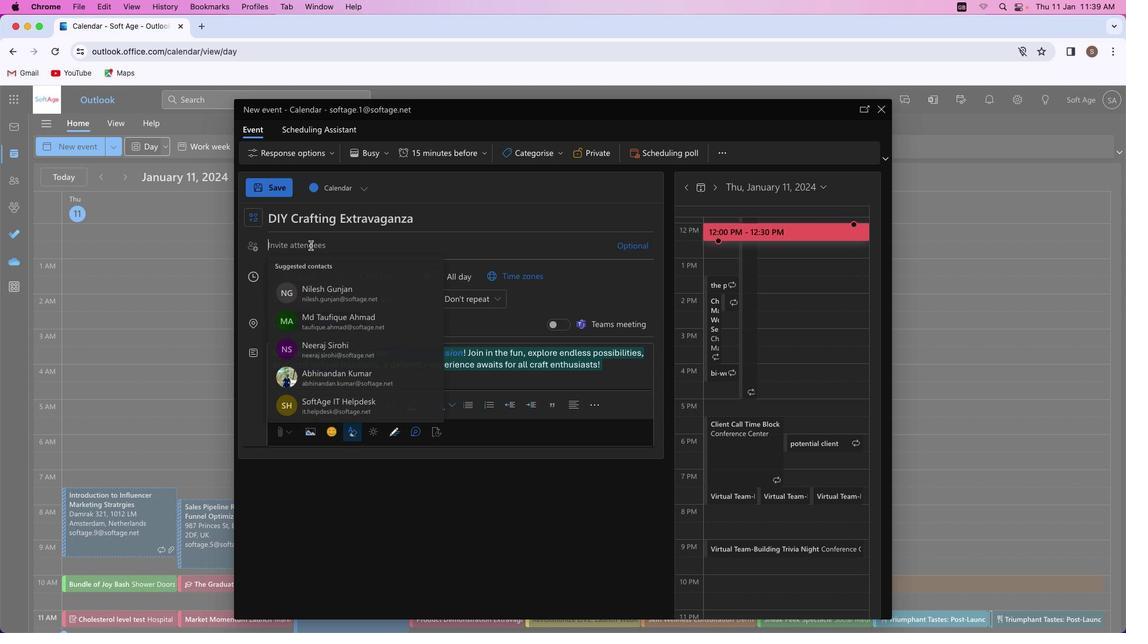 
Action: Key pressed Key.shift'S'Key.caps_lock'h''i''v''a''m''y''a''d''a''v''4''1'Key.shift'@''o''u''t''l''o''o''k''.''c''o''m'
Screenshot: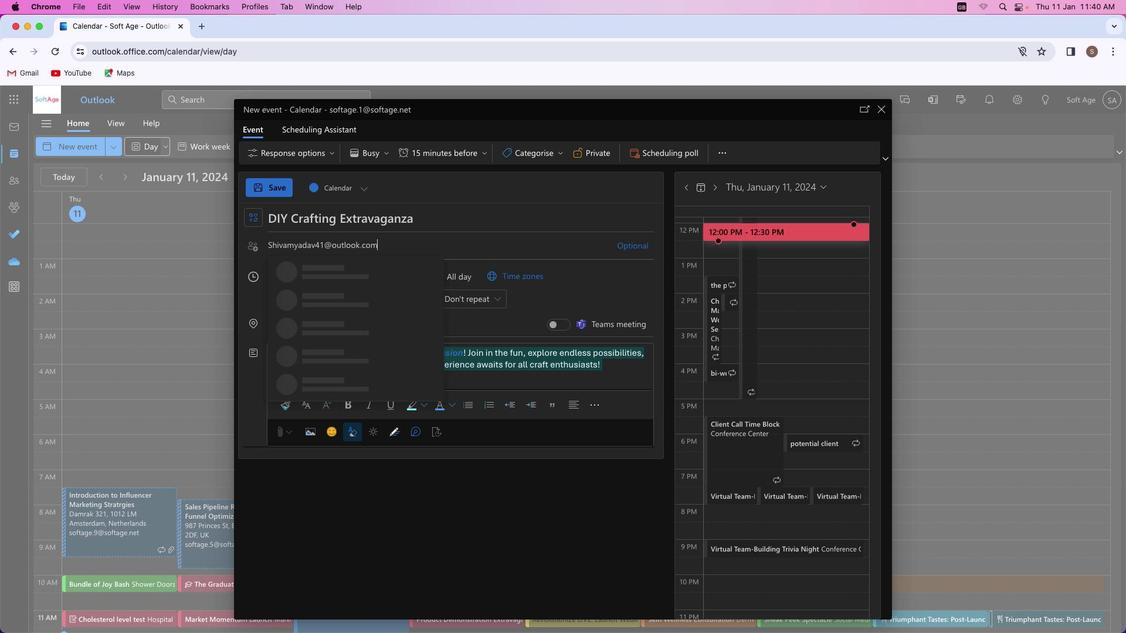 
Action: Mouse moved to (361, 270)
Screenshot: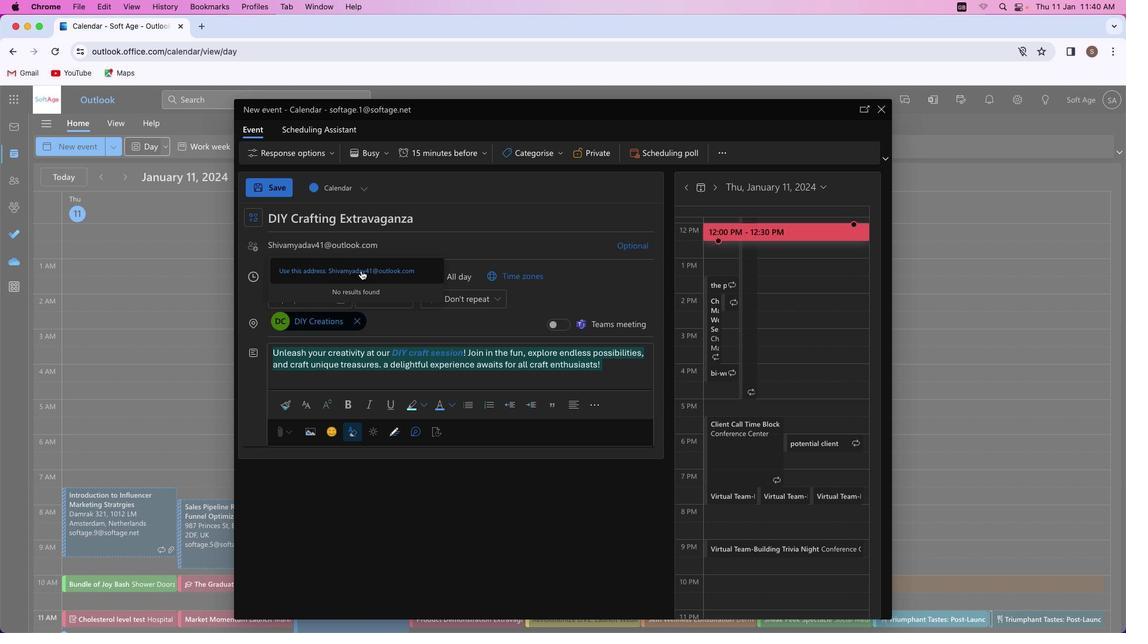 
Action: Mouse pressed left at (361, 270)
Screenshot: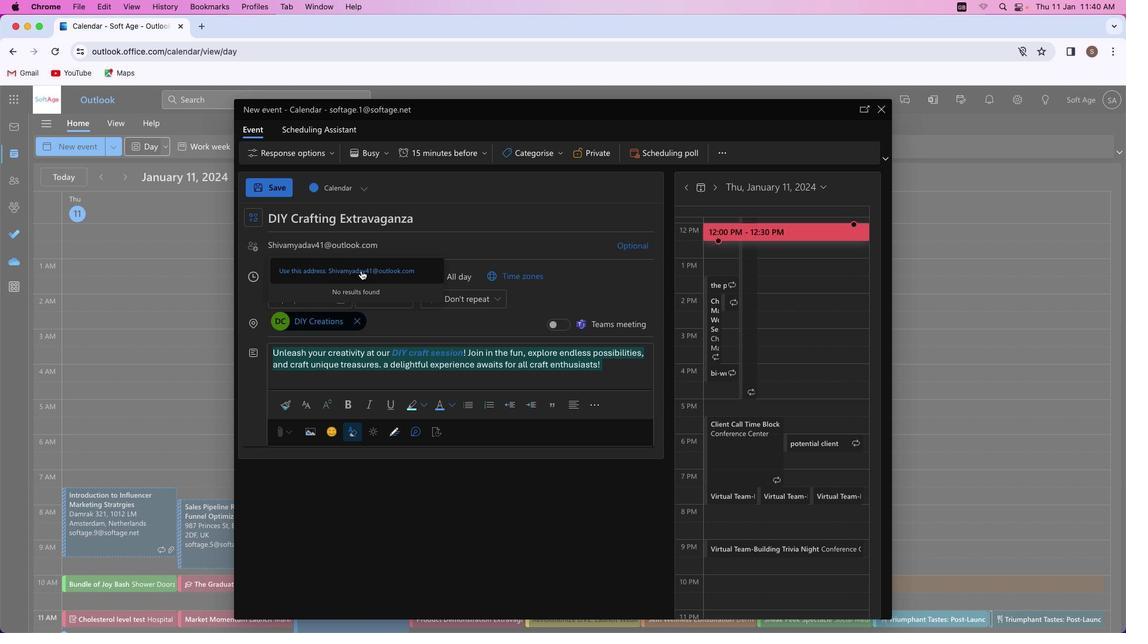 
Action: Mouse moved to (562, 421)
Screenshot: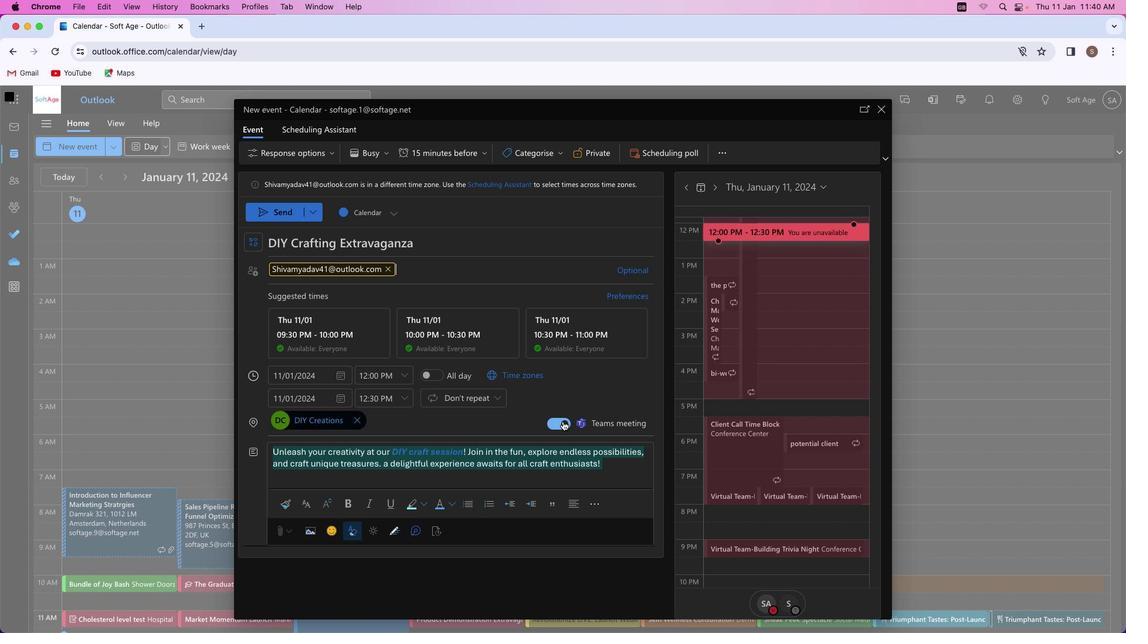 
Action: Mouse pressed left at (562, 421)
Screenshot: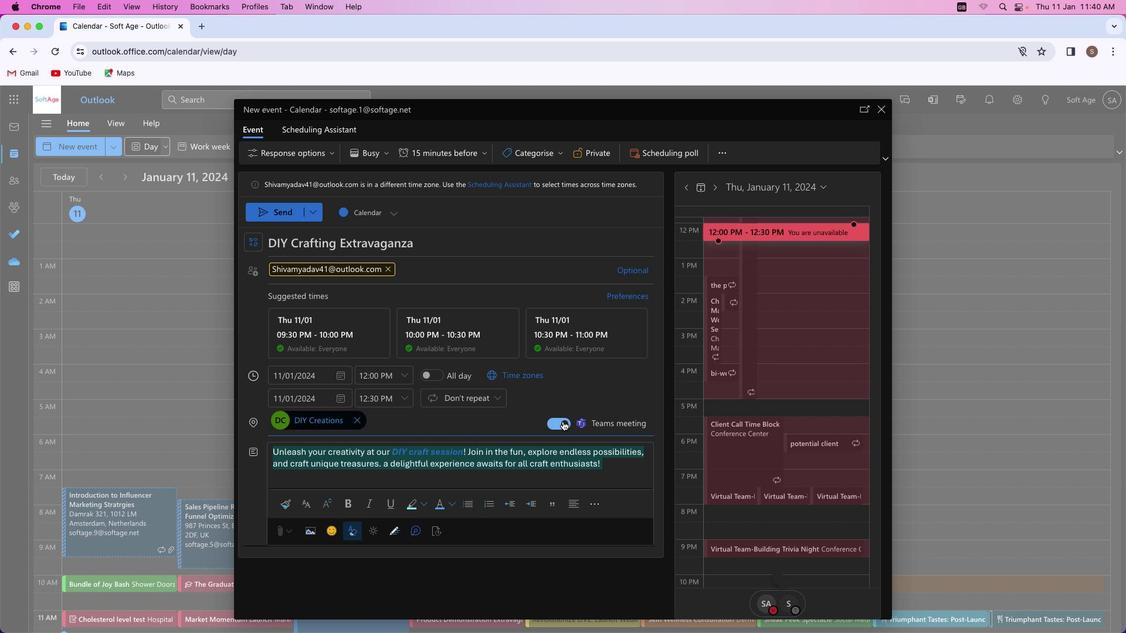 
Action: Mouse moved to (557, 422)
Screenshot: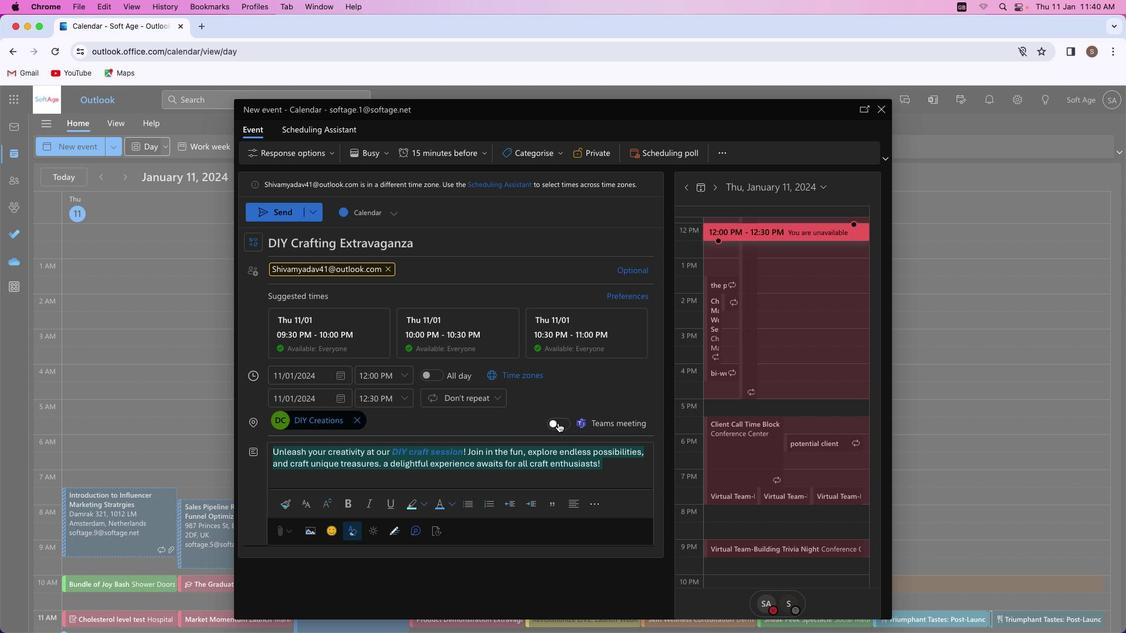 
Action: Mouse pressed left at (557, 422)
Screenshot: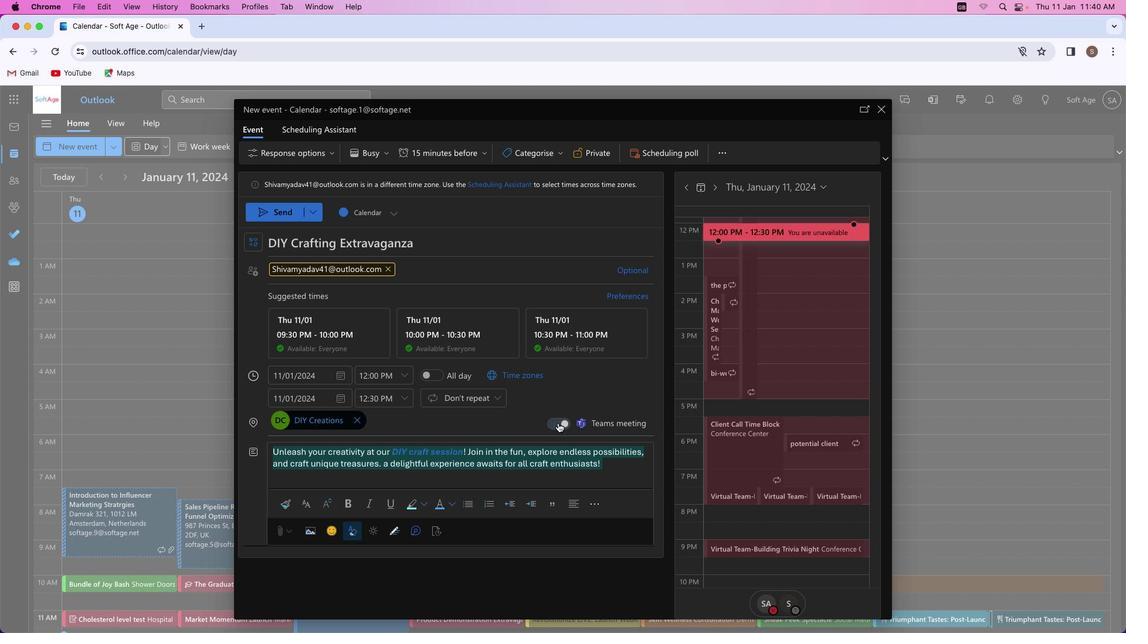 
Action: Mouse moved to (628, 272)
Screenshot: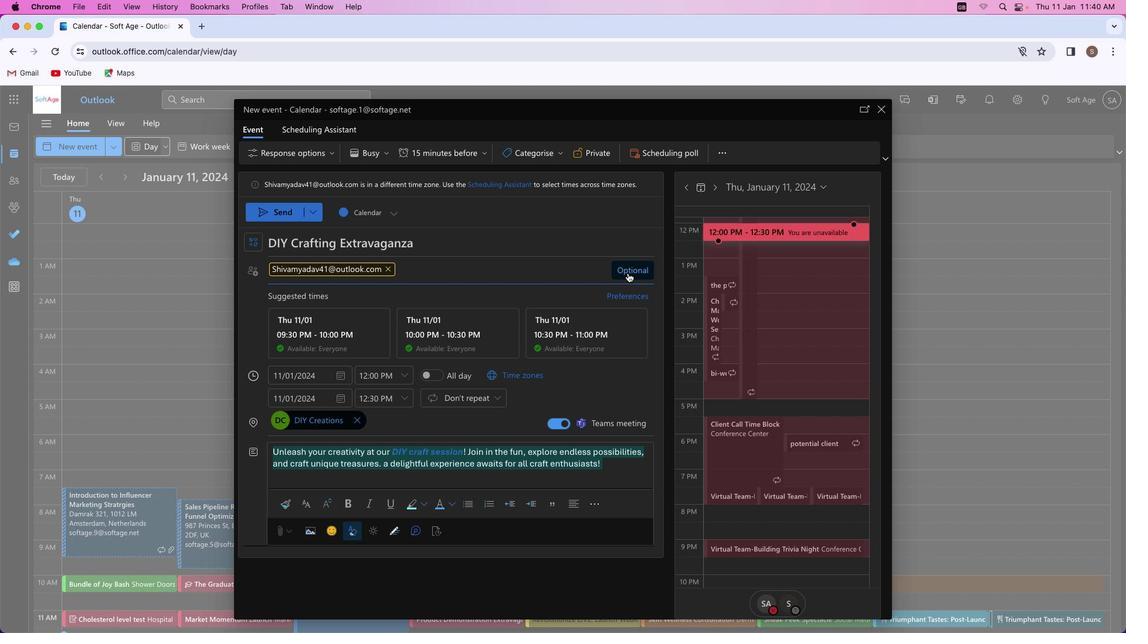 
Action: Mouse pressed left at (628, 272)
Screenshot: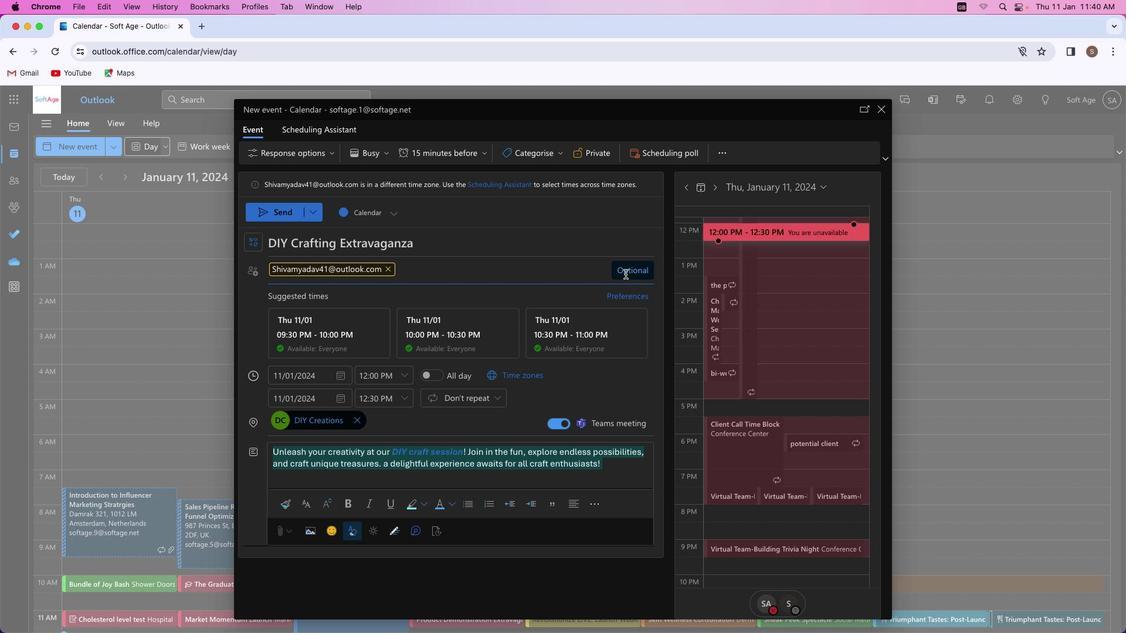 
Action: Mouse moved to (392, 295)
Screenshot: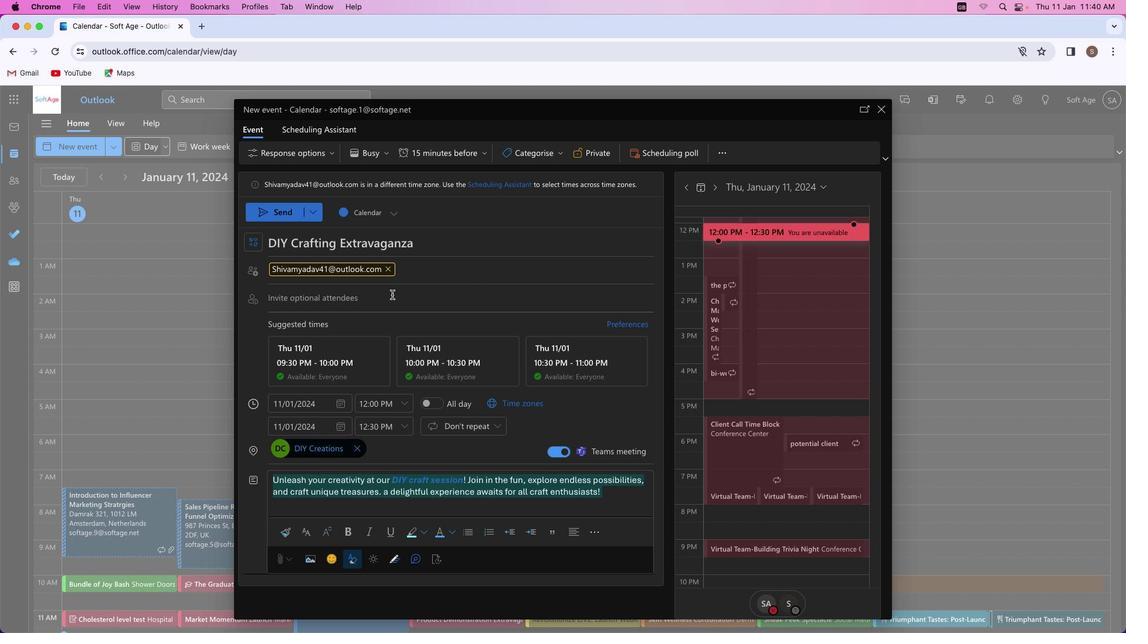 
Action: Key pressed Key.shift_r'M''u''n''e''e''s''h''k''u''m''a''r''9''7''3''2'Key.shift'@''o''u''t''l''o''o''k''.''c''o''m'
Screenshot: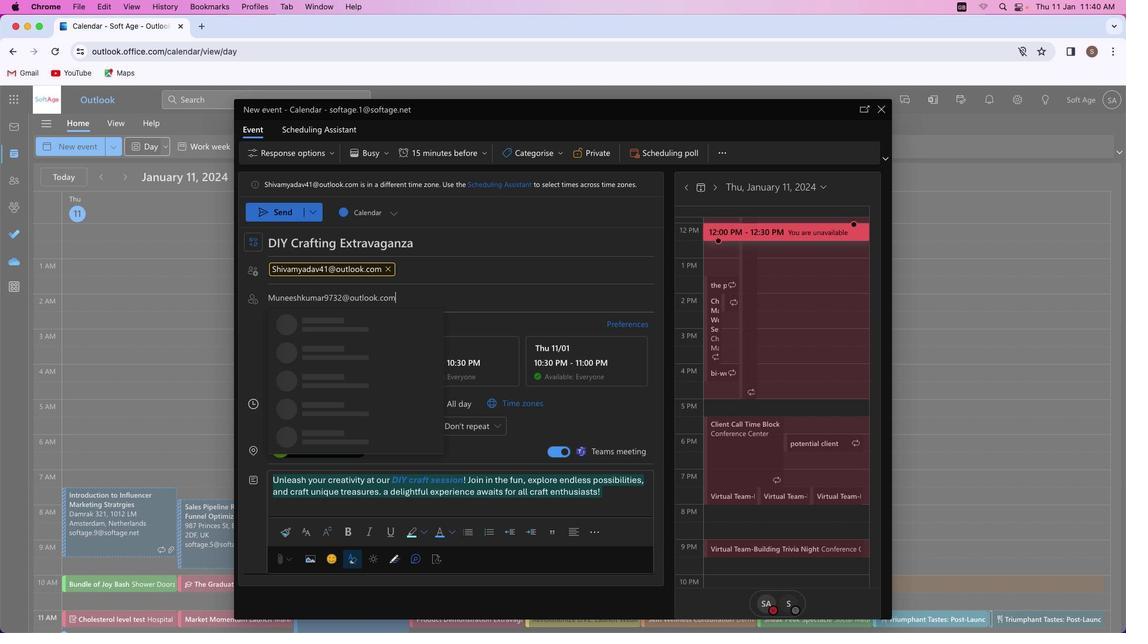
Action: Mouse moved to (411, 324)
Screenshot: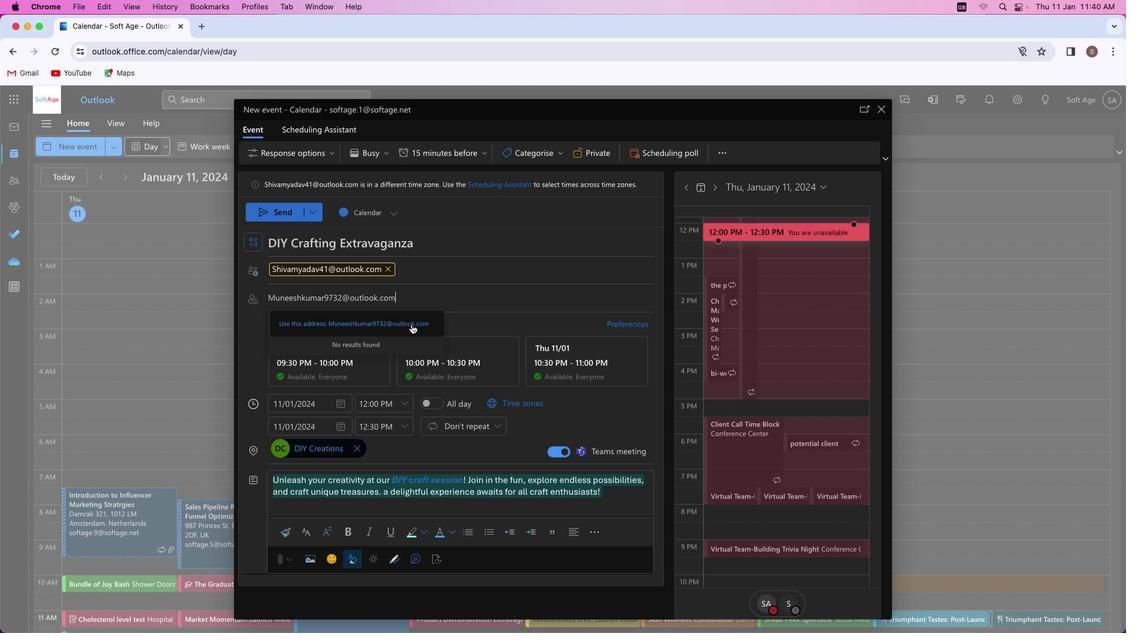 
Action: Mouse pressed left at (411, 324)
Screenshot: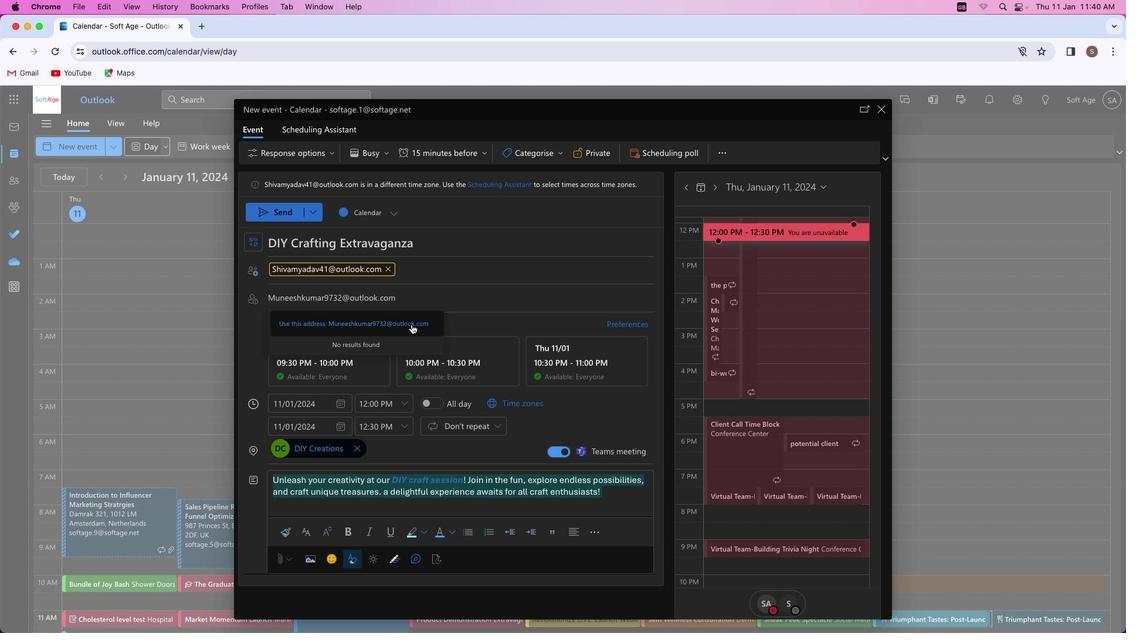 
Action: Mouse moved to (449, 456)
Screenshot: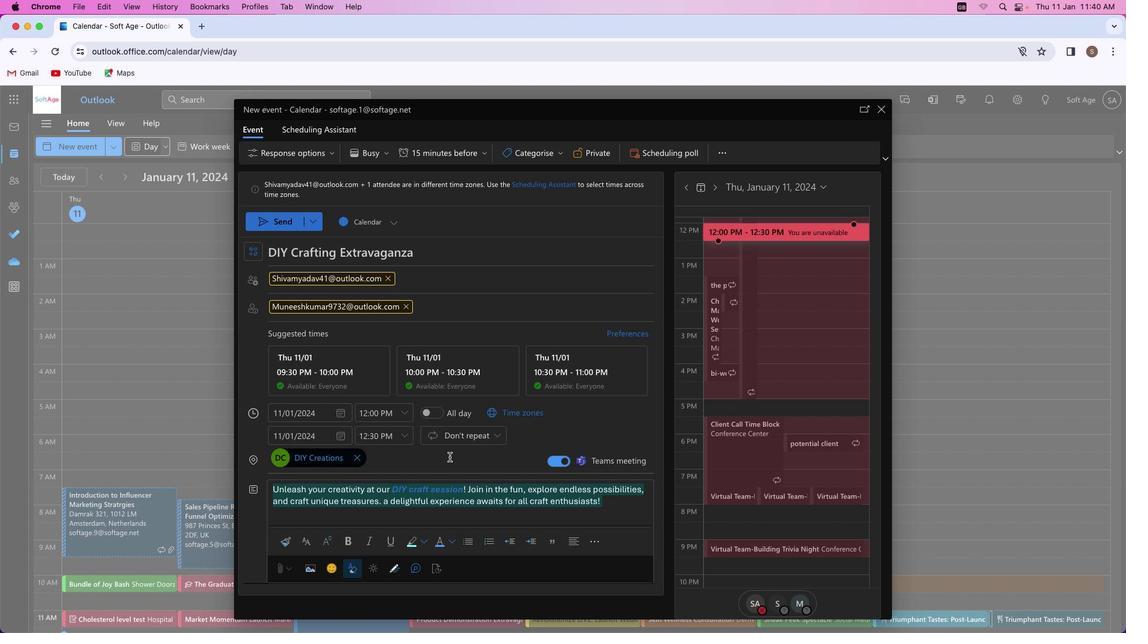 
Action: Mouse scrolled (449, 456) with delta (0, 0)
Screenshot: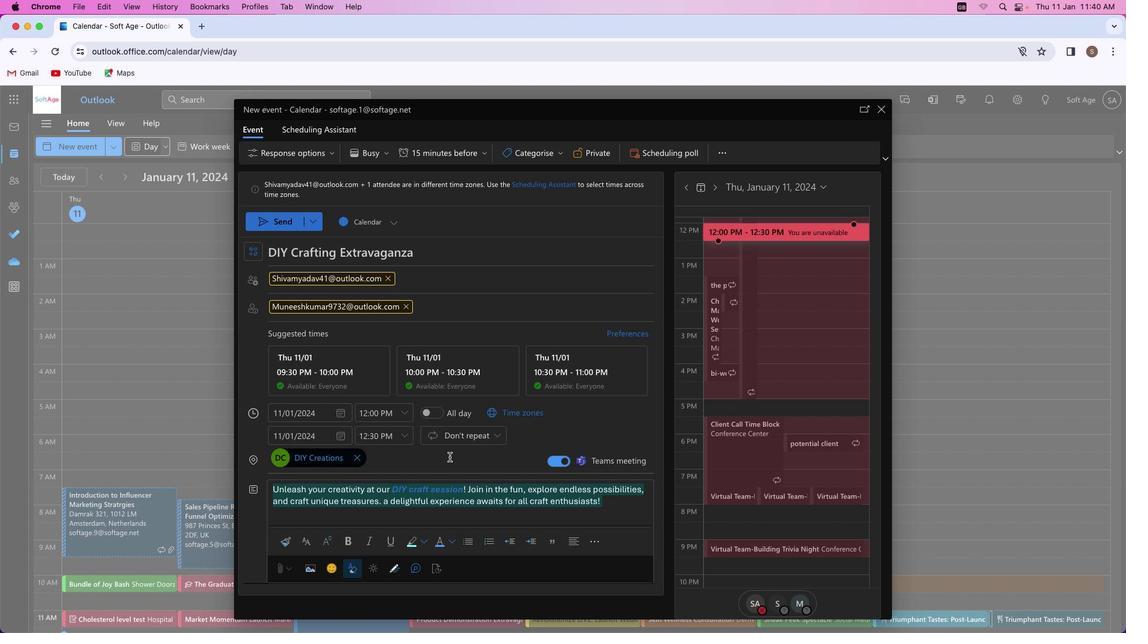 
Action: Mouse moved to (449, 456)
Screenshot: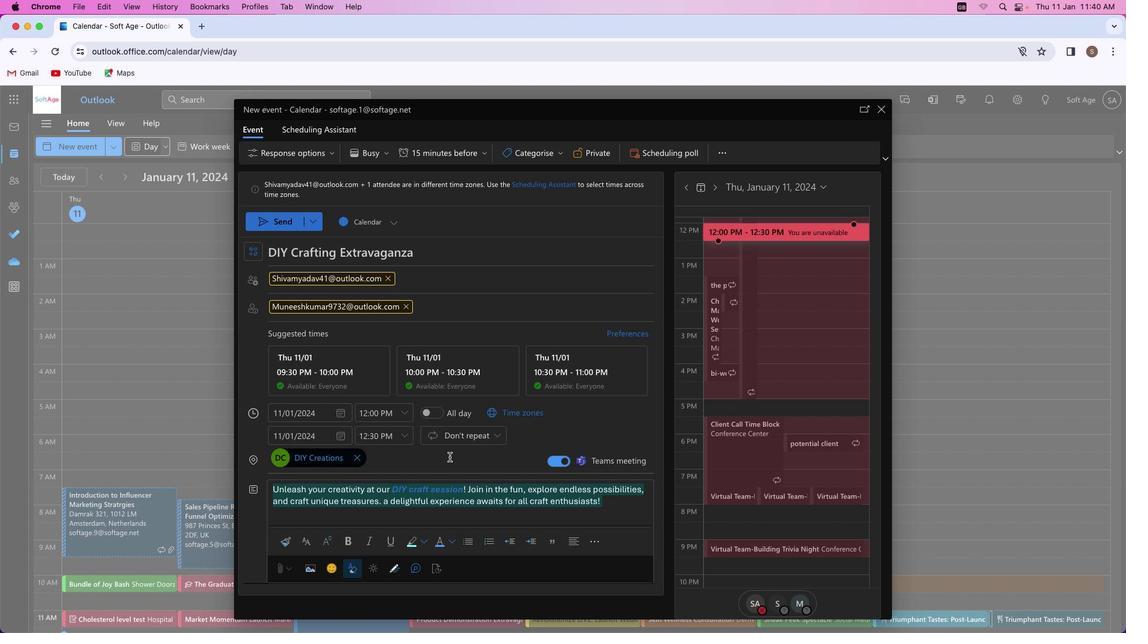 
Action: Mouse scrolled (449, 456) with delta (0, 0)
Screenshot: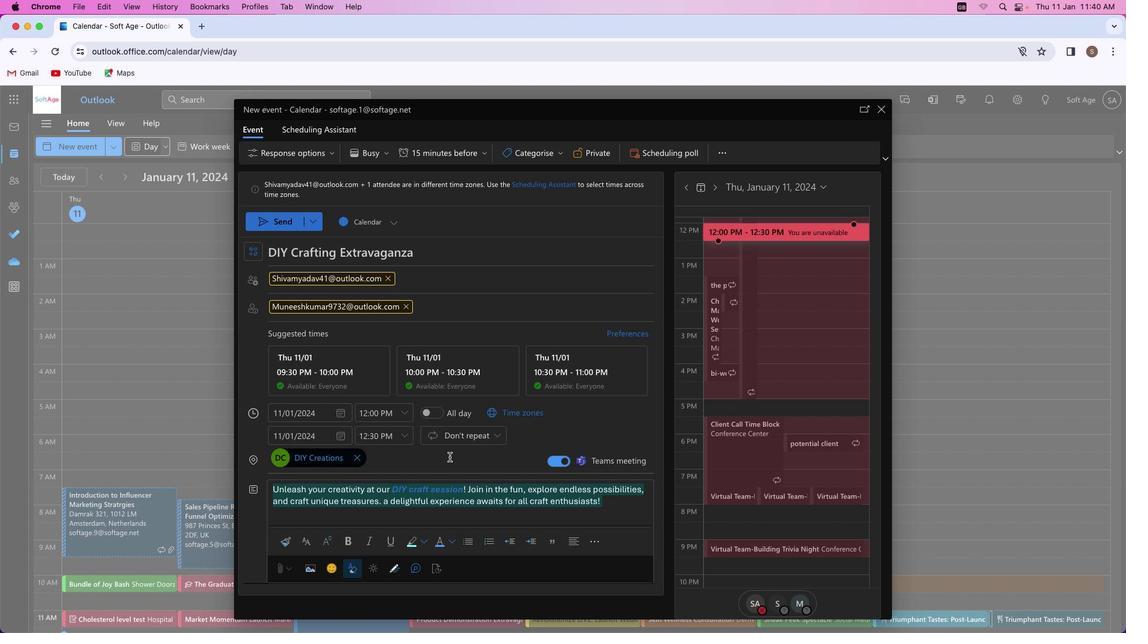 
Action: Mouse scrolled (449, 456) with delta (0, 0)
Screenshot: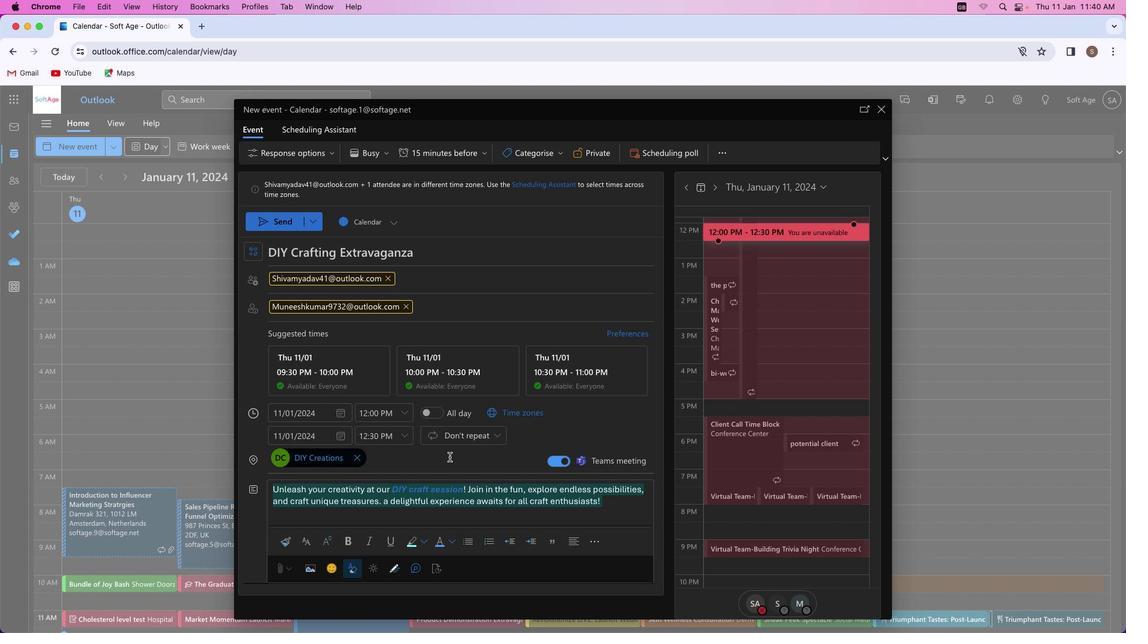 
Action: Mouse scrolled (449, 456) with delta (0, 0)
Screenshot: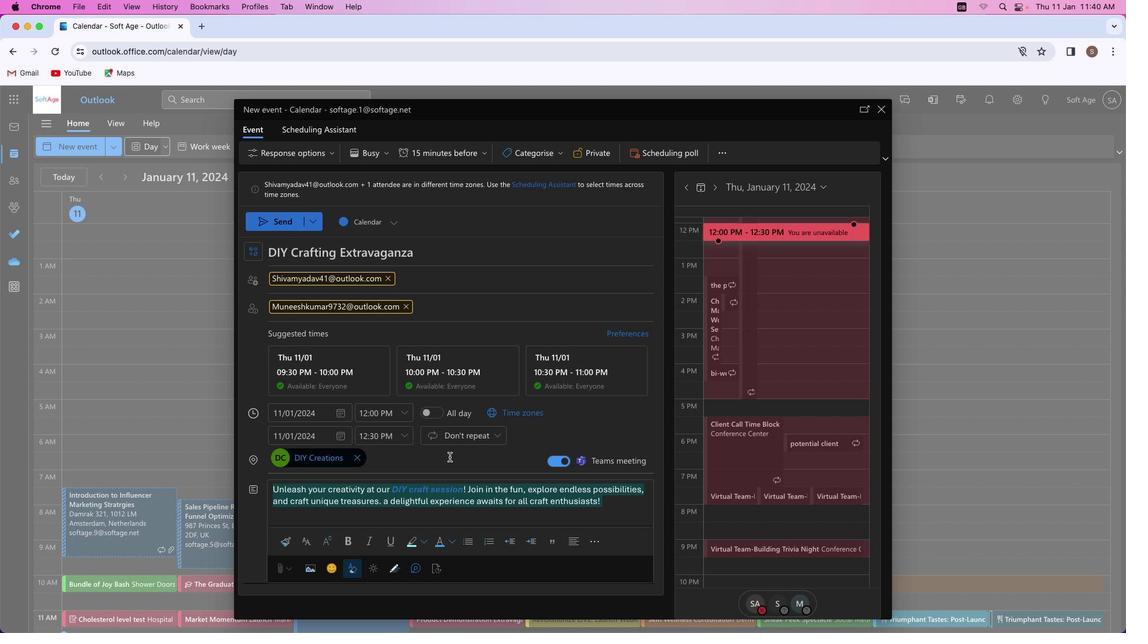 
Action: Mouse moved to (550, 151)
Screenshot: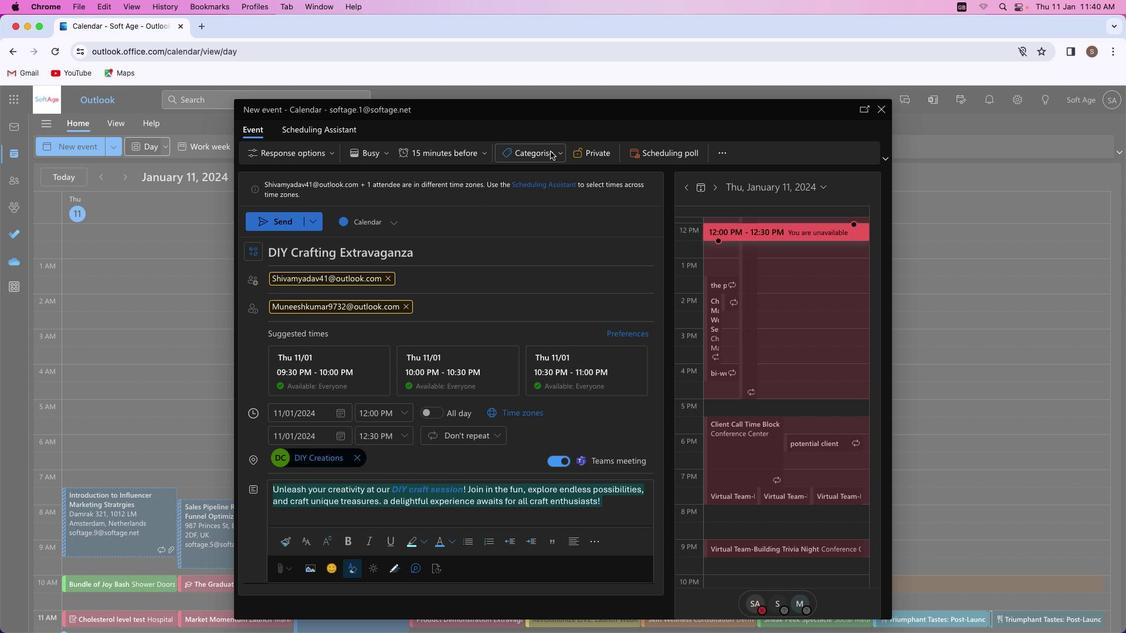 
Action: Mouse pressed left at (550, 151)
Screenshot: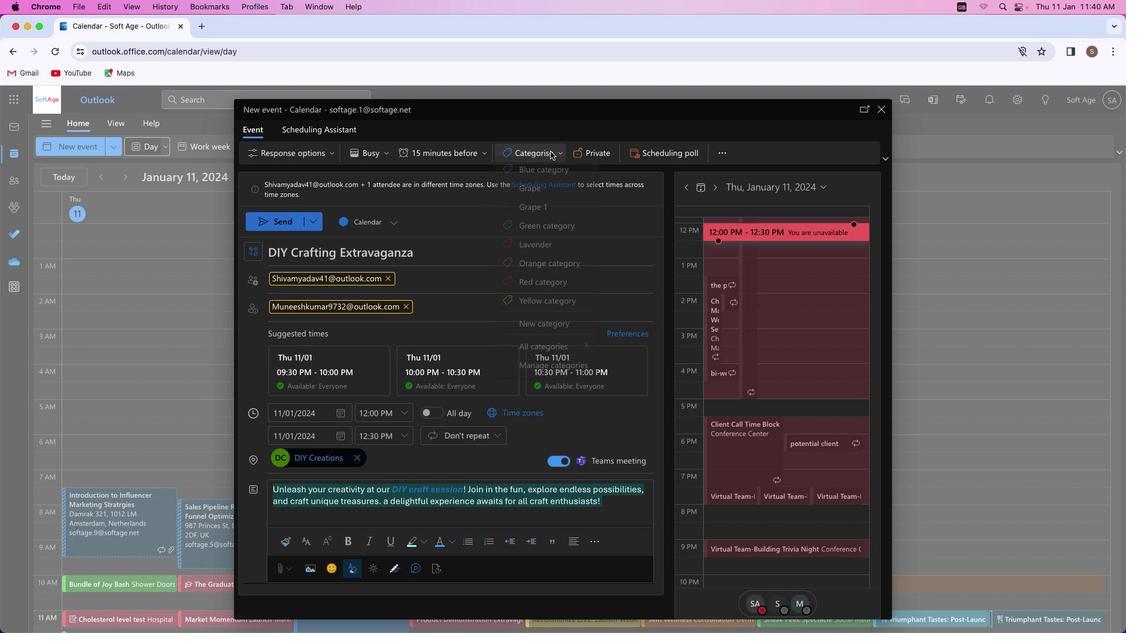 
Action: Mouse moved to (533, 235)
Screenshot: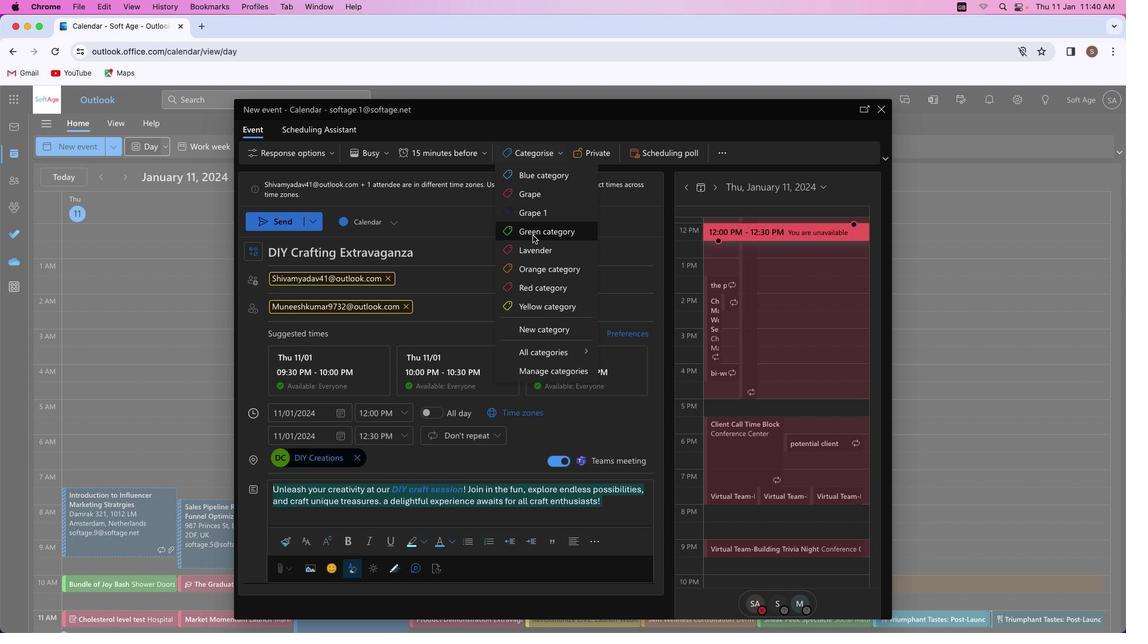 
Action: Mouse pressed left at (533, 235)
Screenshot: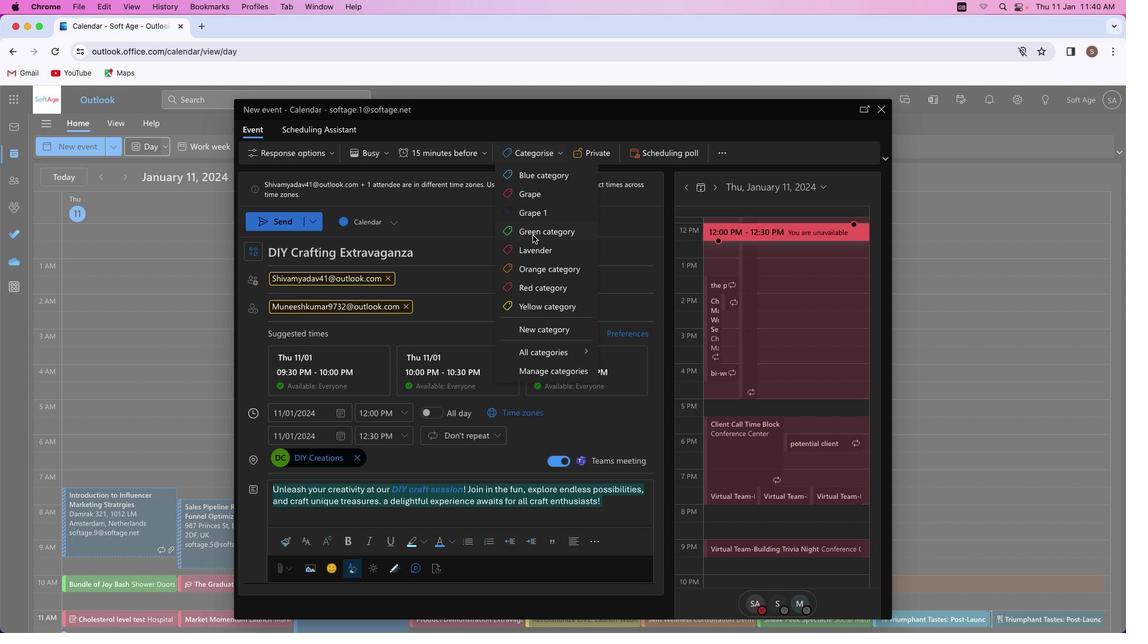 
Action: Mouse moved to (271, 220)
Screenshot: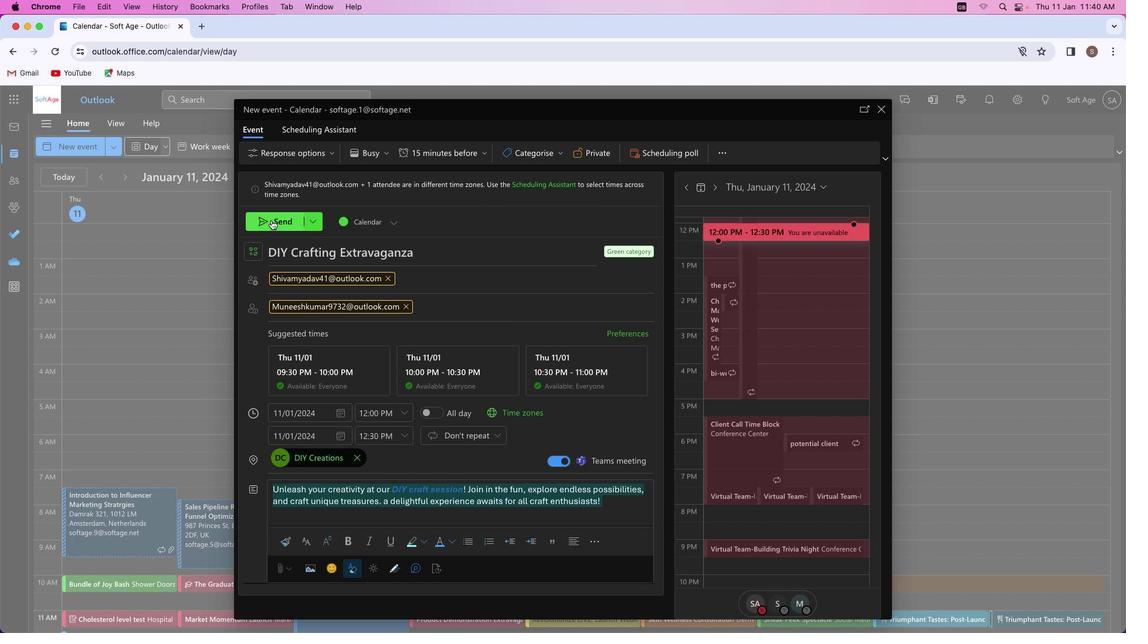 
Action: Mouse pressed left at (271, 220)
Screenshot: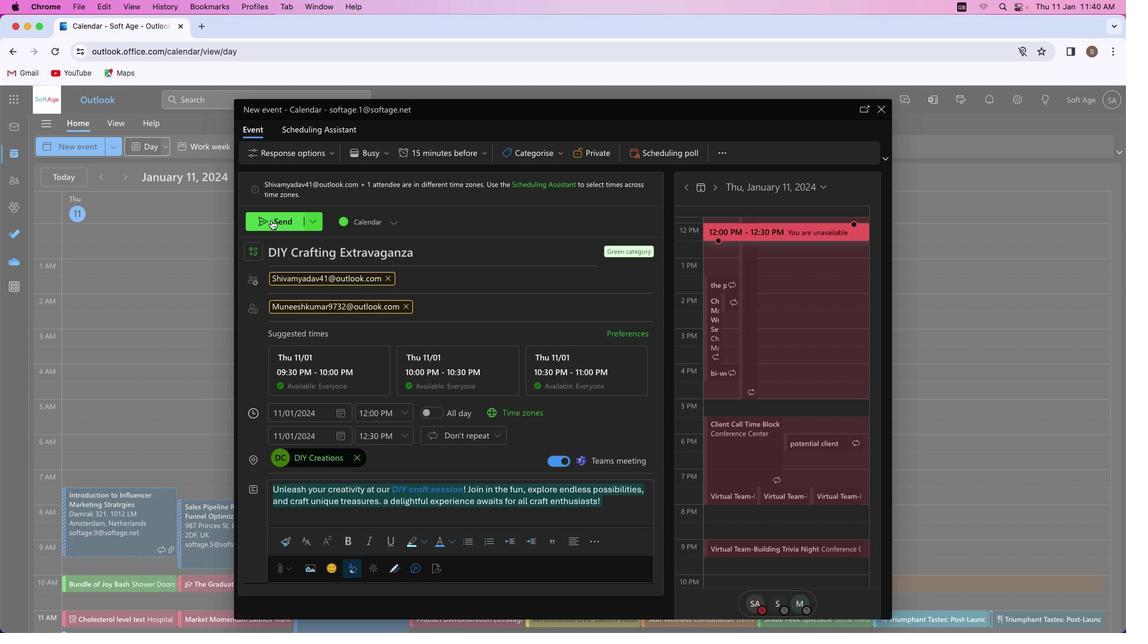 
Action: Mouse moved to (583, 389)
Screenshot: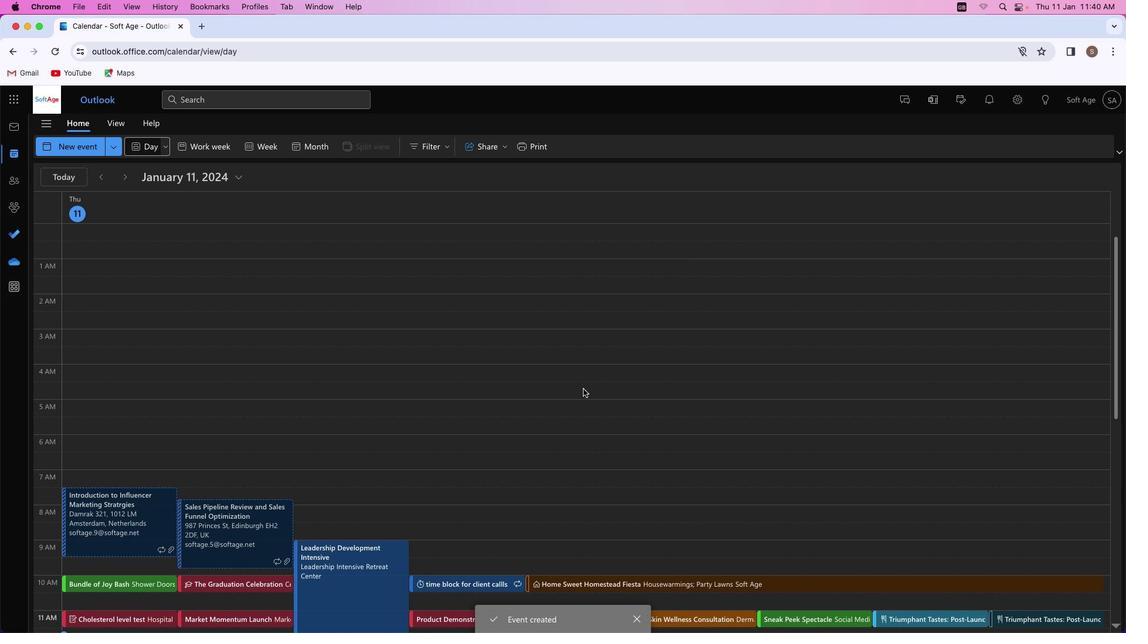 
